 Task: For heading Use Nunito with bold and underline.  font size for heading20,  'Change the font style of data to'Nunito and font size to 12,  Change the alignment of both headline & data to Align right In the sheet   Victory Sales templetes   book
Action: Mouse moved to (45, 122)
Screenshot: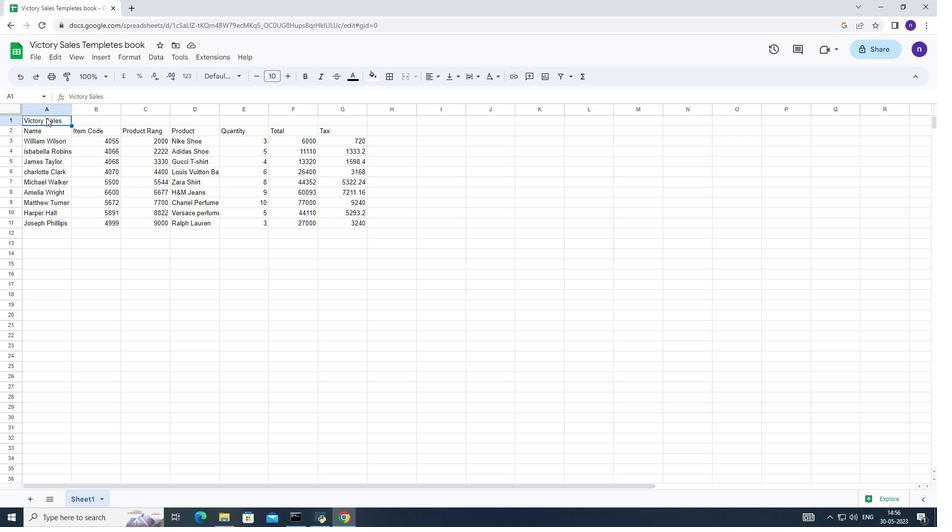 
Action: Mouse pressed left at (44, 122)
Screenshot: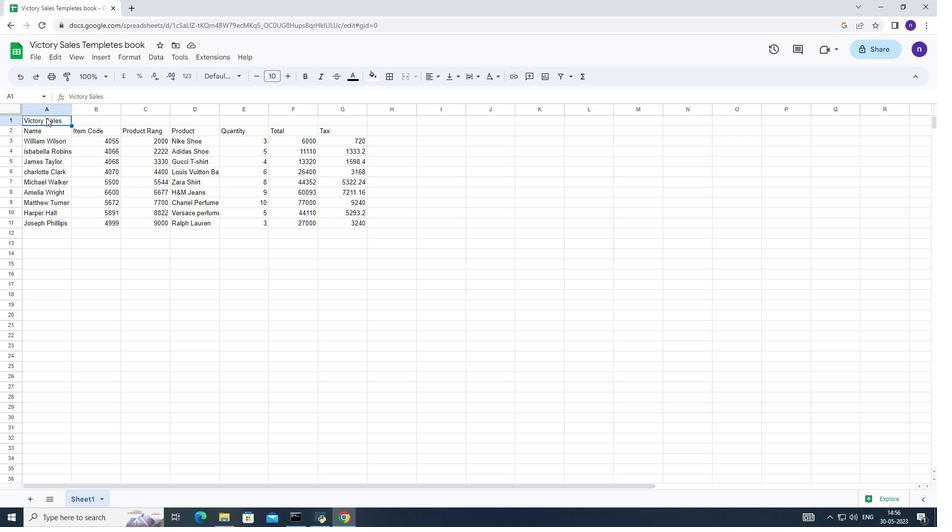 
Action: Mouse moved to (240, 73)
Screenshot: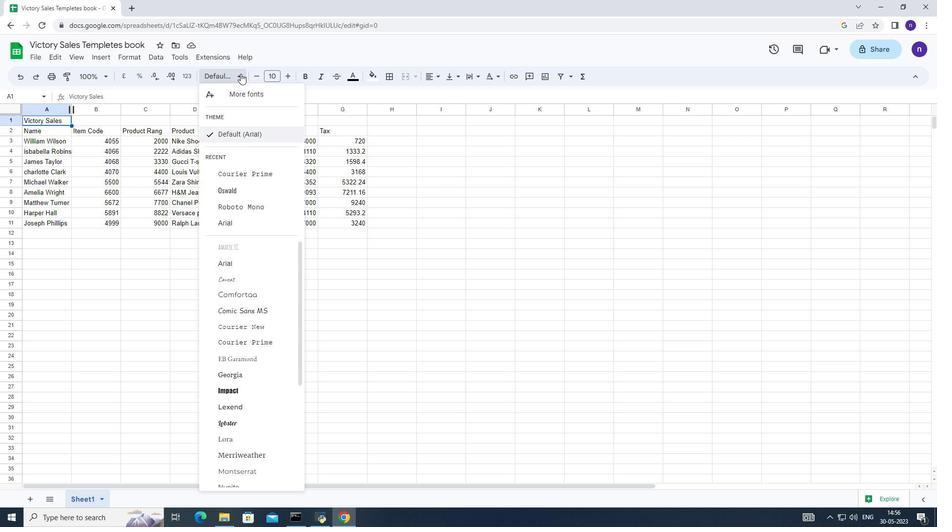 
Action: Mouse pressed left at (240, 73)
Screenshot: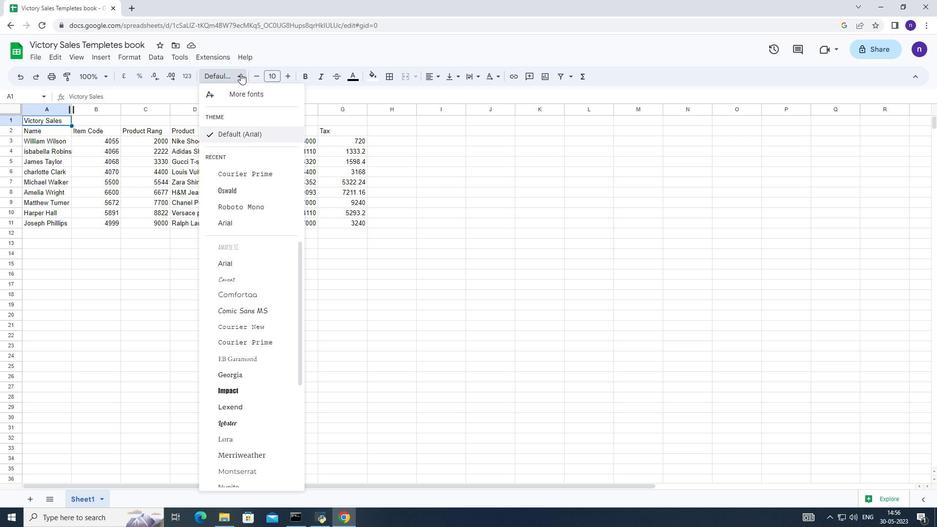 
Action: Mouse moved to (254, 95)
Screenshot: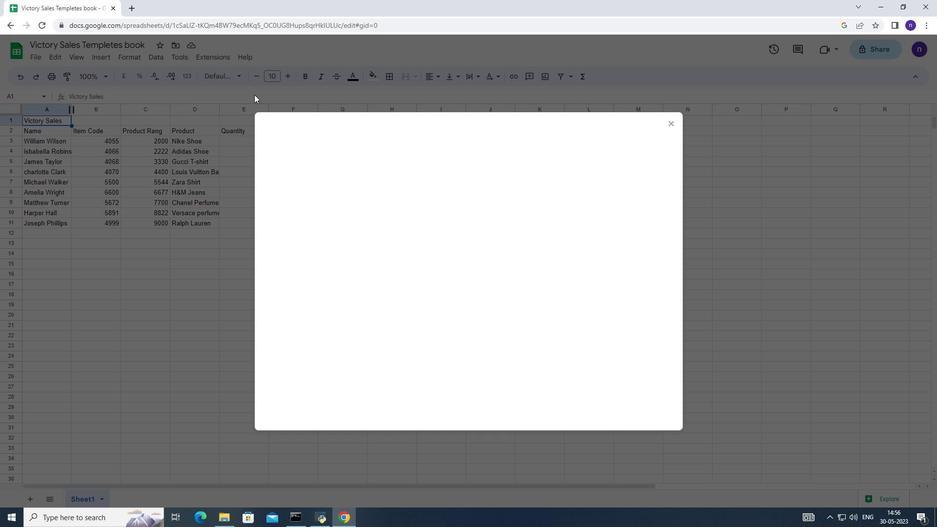 
Action: Mouse pressed left at (254, 95)
Screenshot: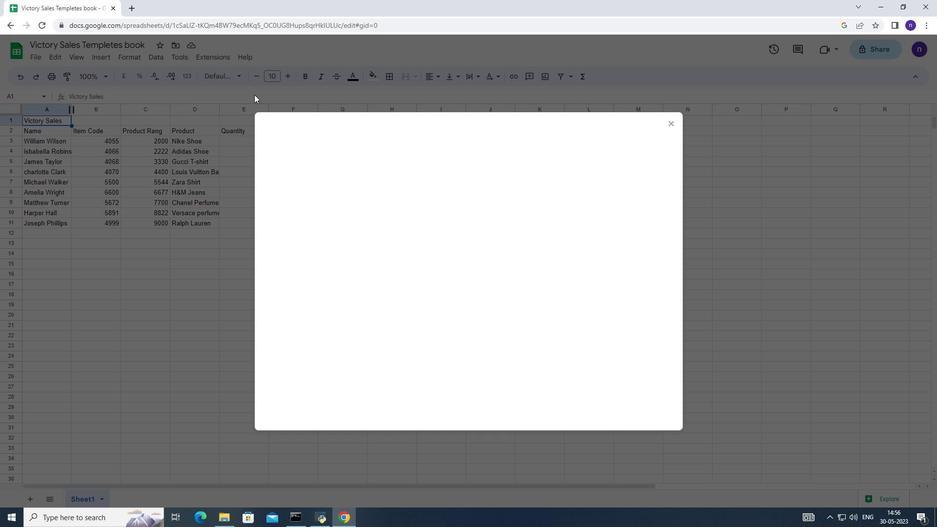 
Action: Mouse moved to (330, 158)
Screenshot: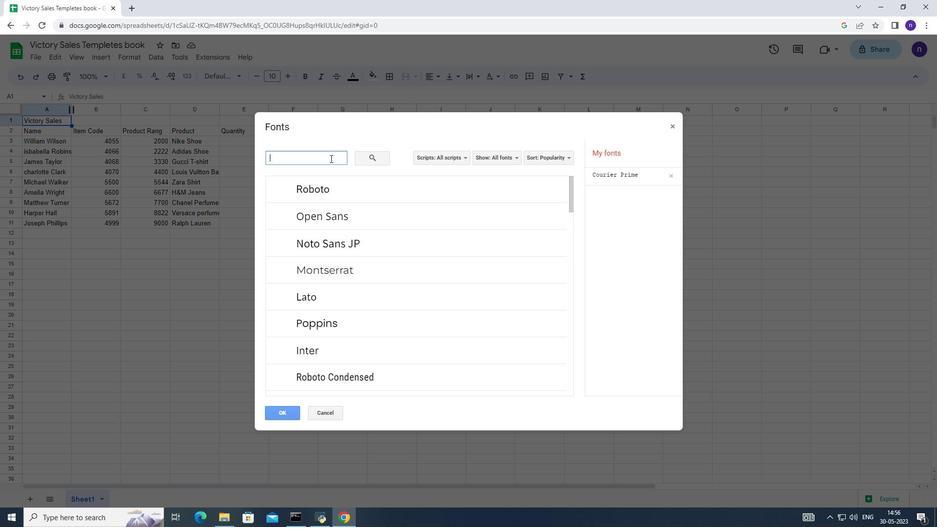 
Action: Mouse pressed left at (330, 158)
Screenshot: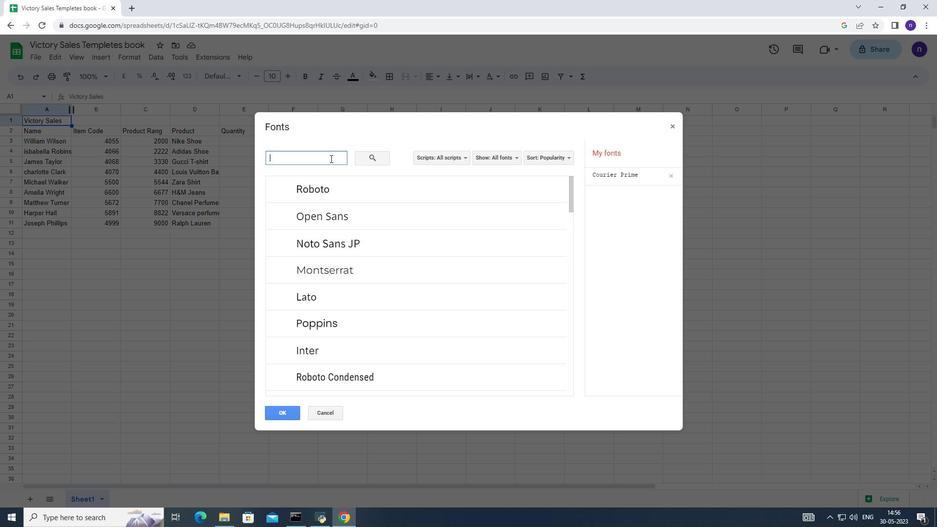 
Action: Key pressed nunito
Screenshot: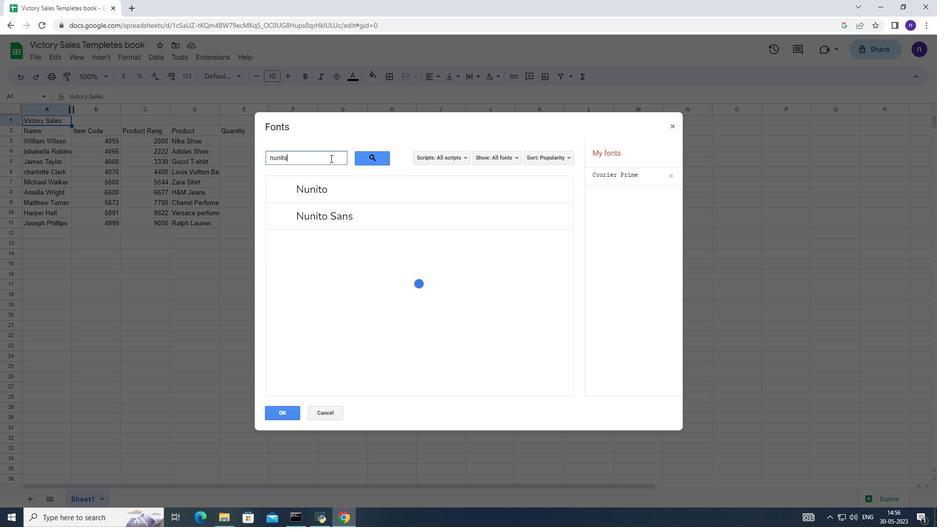 
Action: Mouse moved to (351, 216)
Screenshot: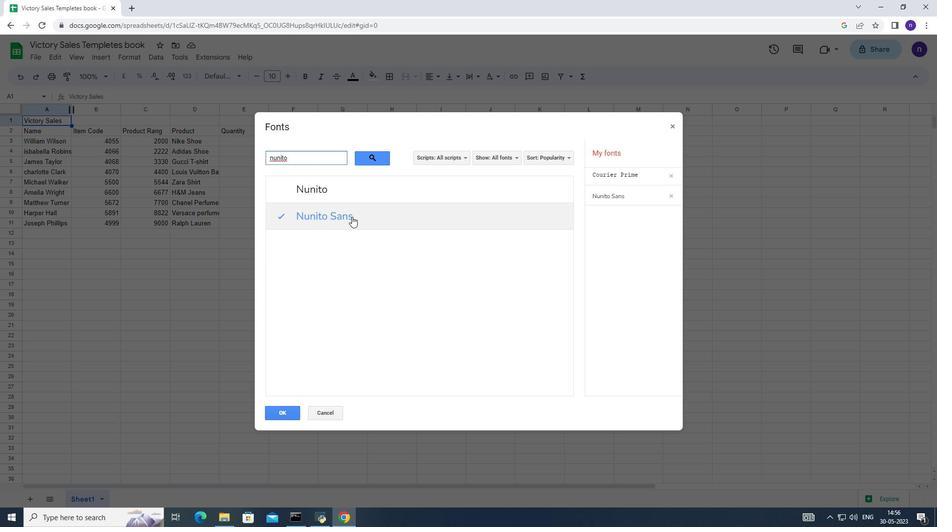 
Action: Mouse pressed left at (351, 216)
Screenshot: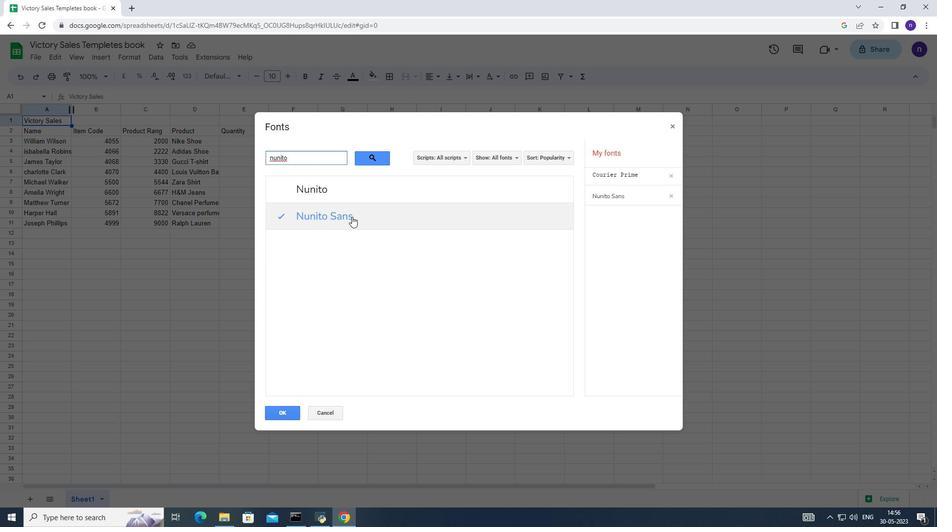 
Action: Mouse moved to (282, 412)
Screenshot: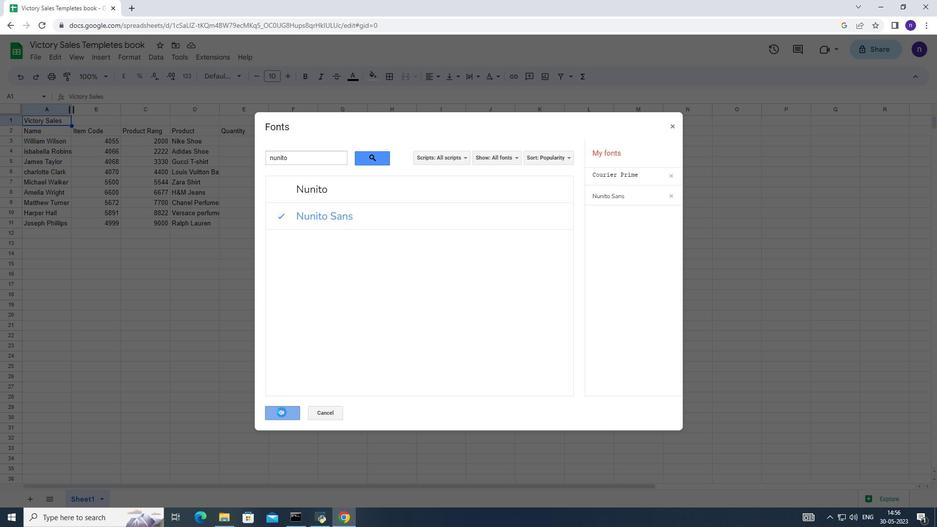 
Action: Mouse pressed left at (282, 412)
Screenshot: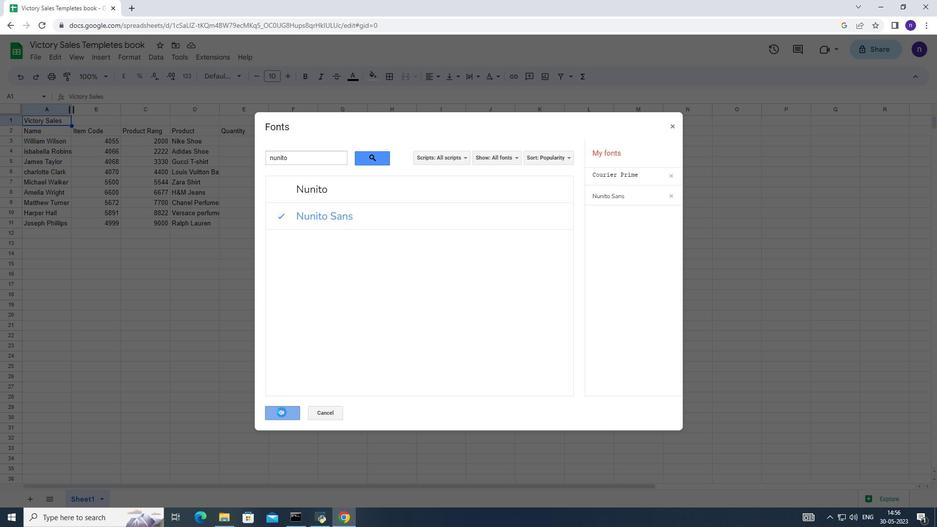 
Action: Mouse moved to (279, 427)
Screenshot: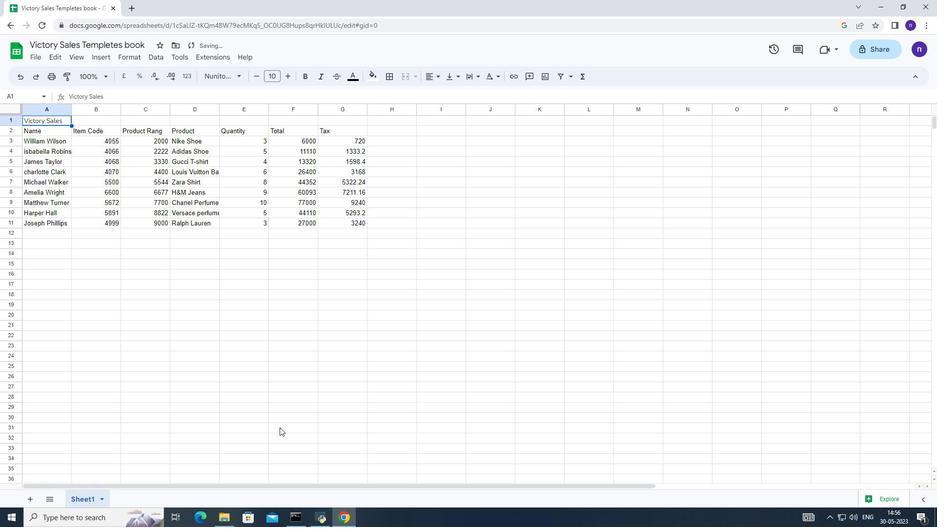 
Action: Key pressed ctrl+B<'\x15'>
Screenshot: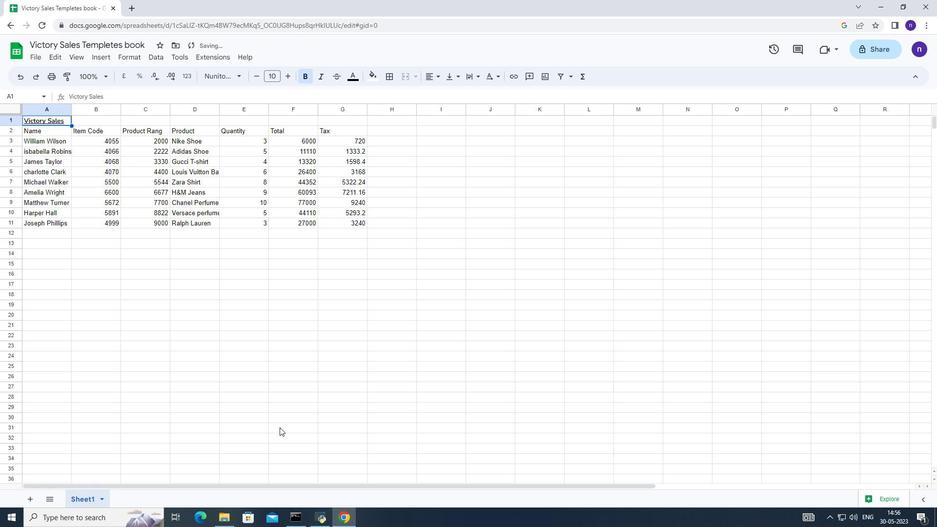 
Action: Mouse moved to (287, 71)
Screenshot: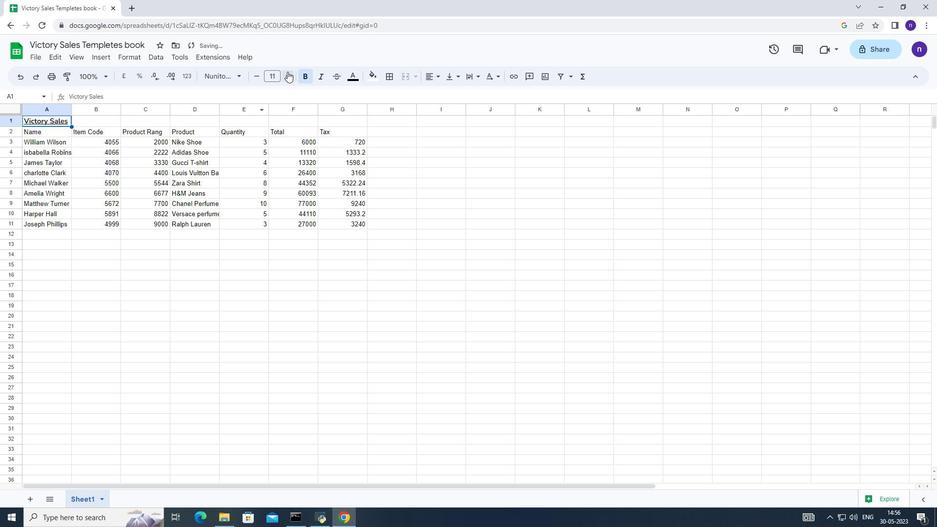 
Action: Mouse pressed left at (287, 71)
Screenshot: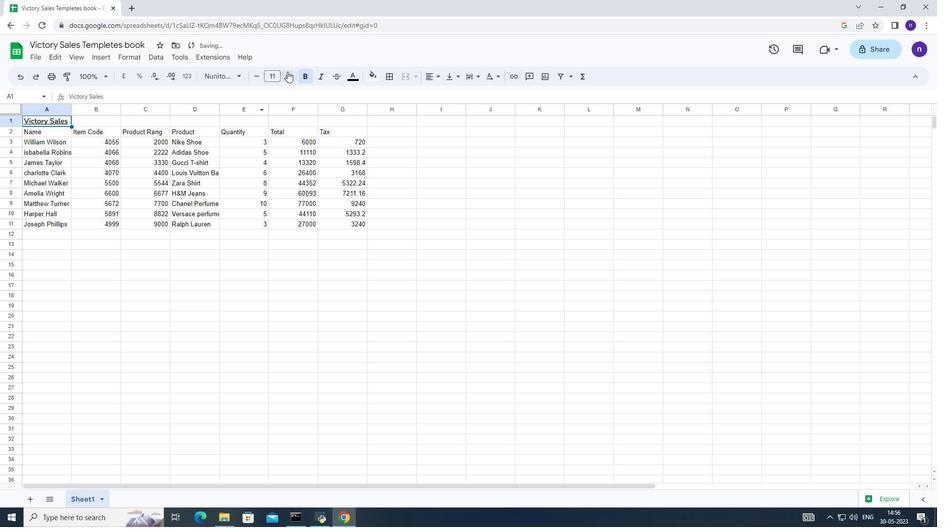 
Action: Mouse pressed left at (287, 71)
Screenshot: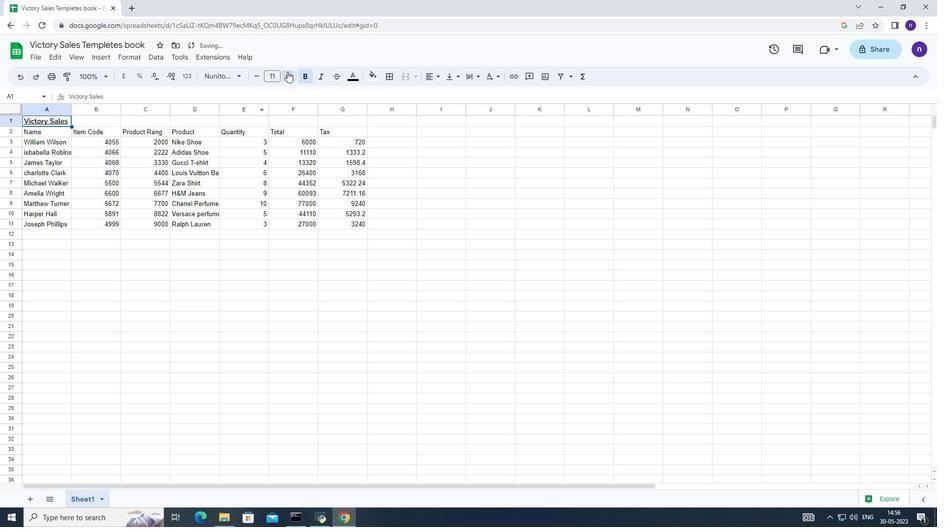 
Action: Mouse pressed left at (287, 71)
Screenshot: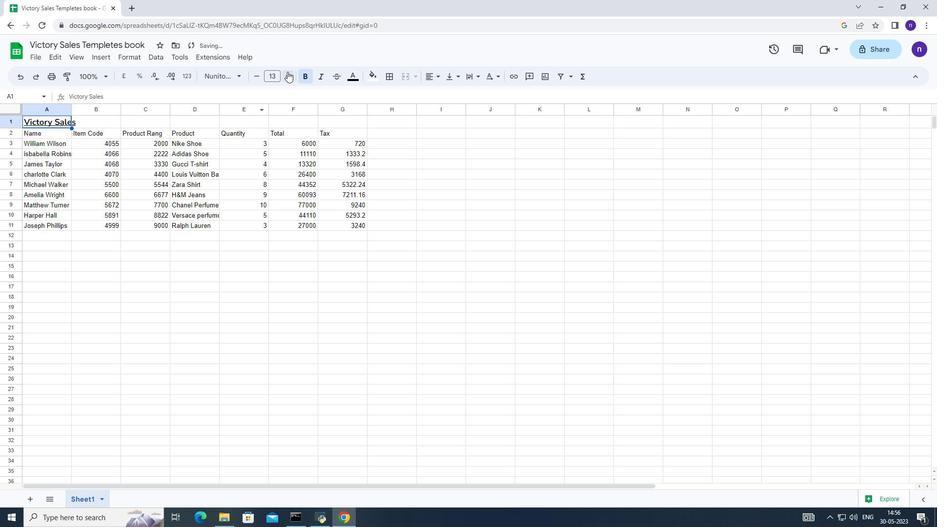 
Action: Mouse pressed left at (287, 71)
Screenshot: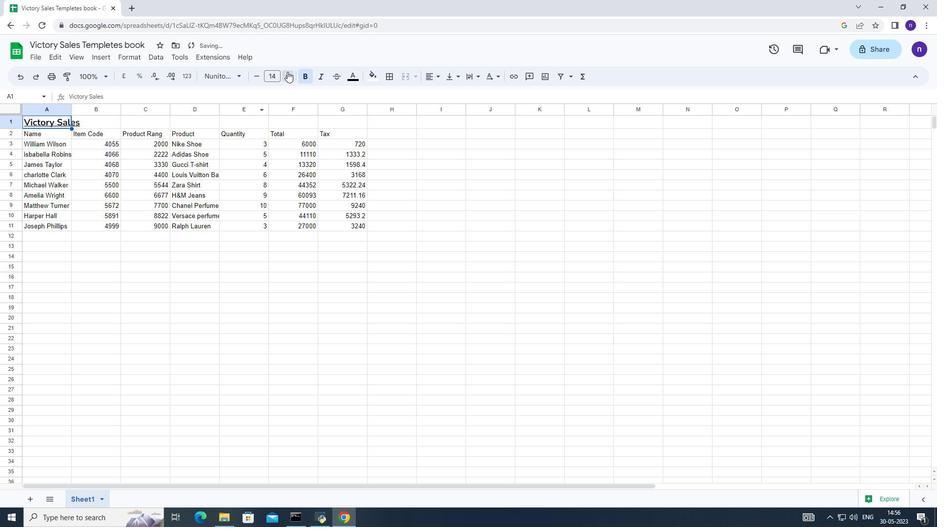 
Action: Mouse pressed left at (287, 71)
Screenshot: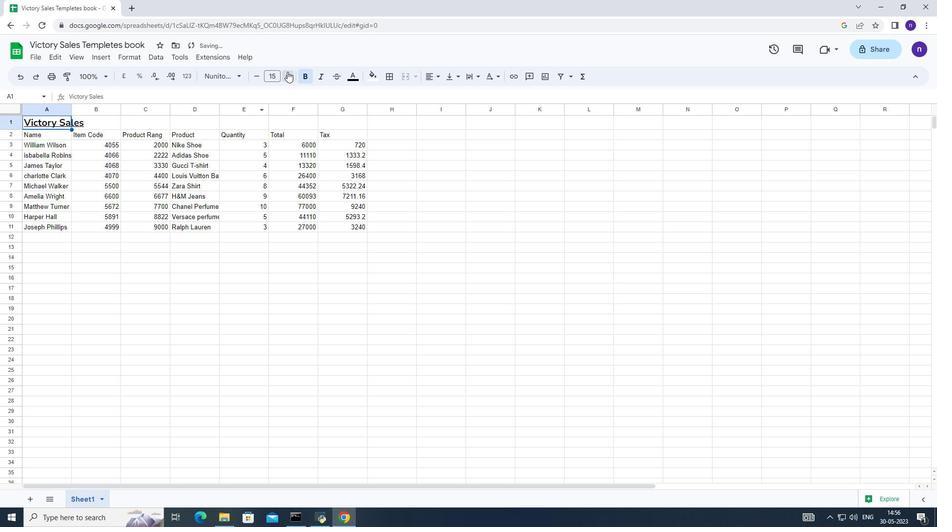 
Action: Mouse pressed left at (287, 71)
Screenshot: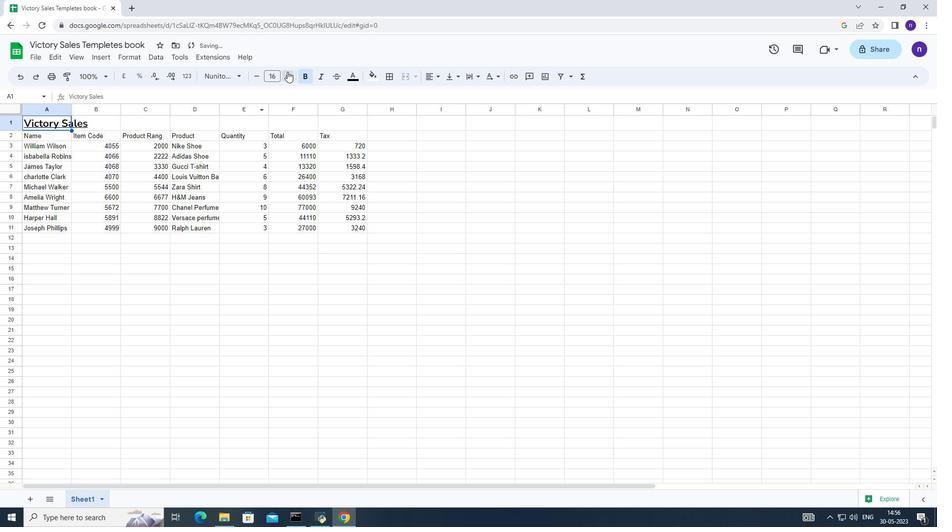 
Action: Mouse pressed left at (287, 71)
Screenshot: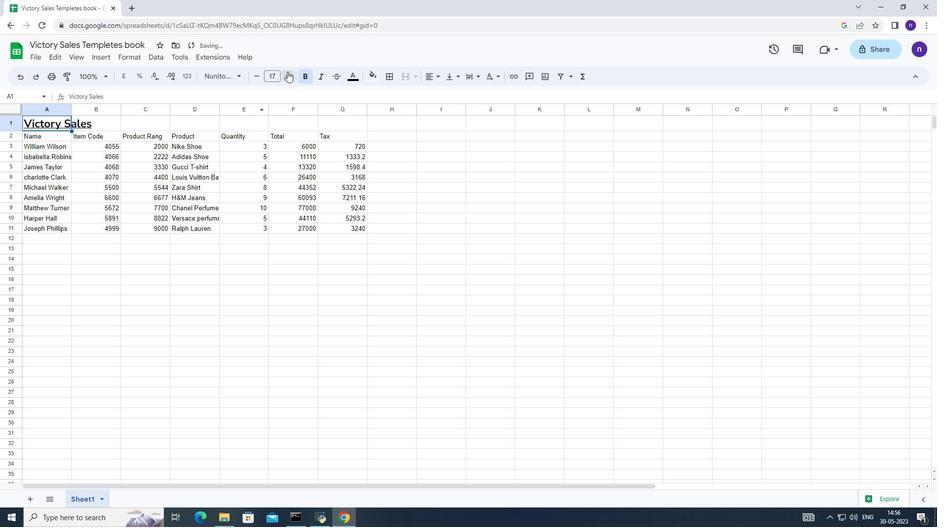 
Action: Mouse pressed left at (287, 71)
Screenshot: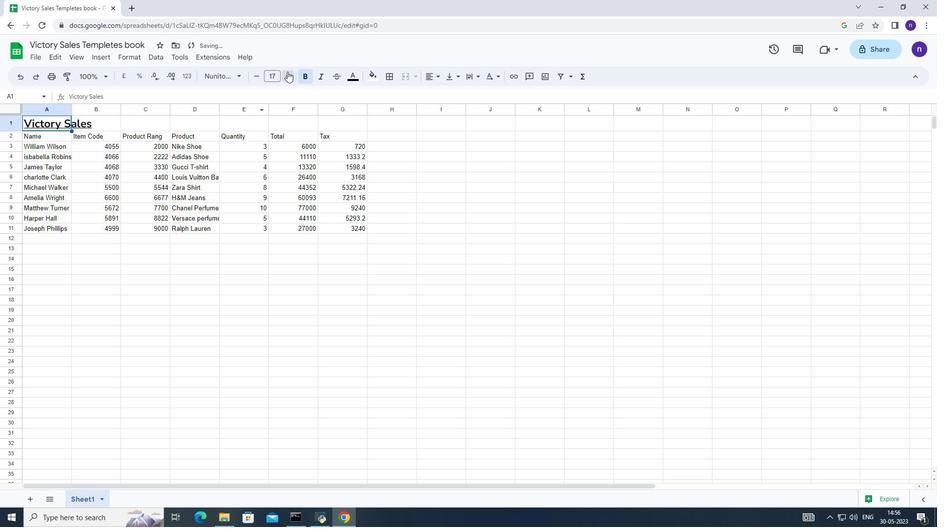 
Action: Mouse pressed left at (287, 71)
Screenshot: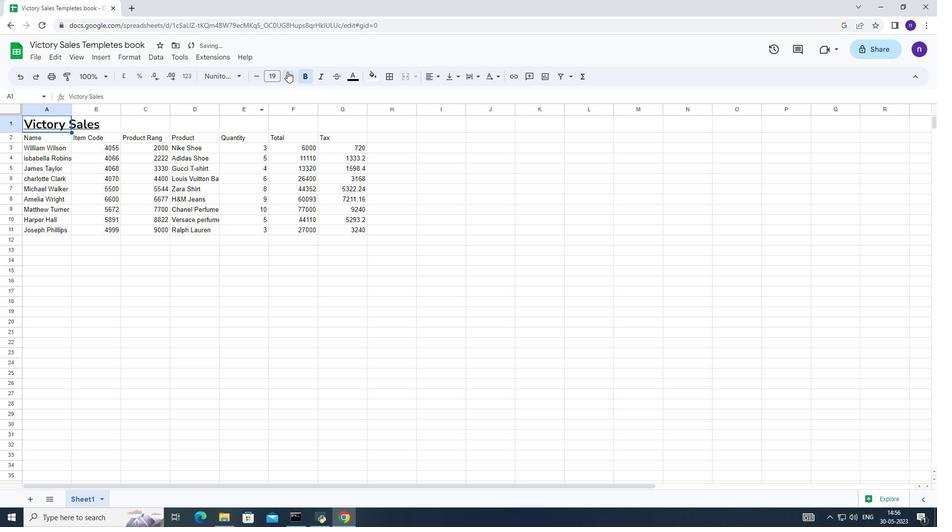 
Action: Mouse pressed left at (287, 71)
Screenshot: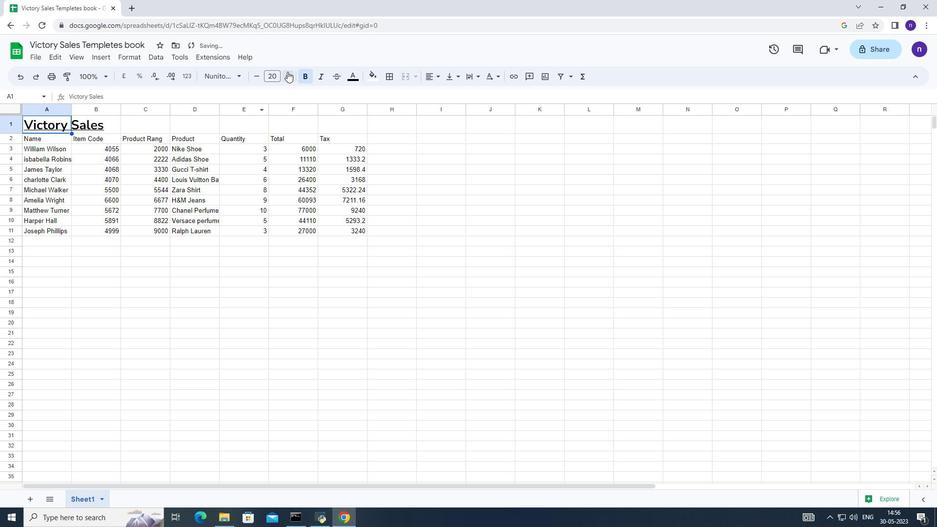 
Action: Mouse moved to (83, 164)
Screenshot: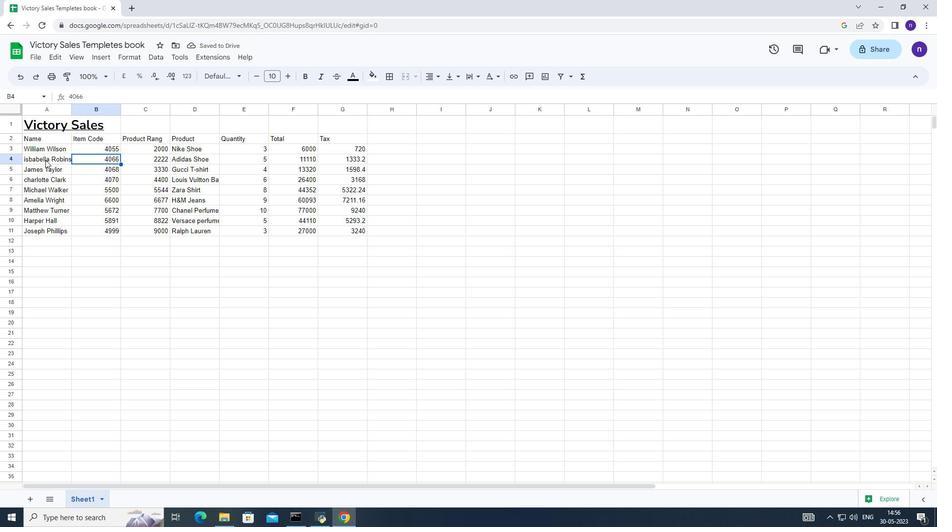 
Action: Mouse pressed left at (83, 164)
Screenshot: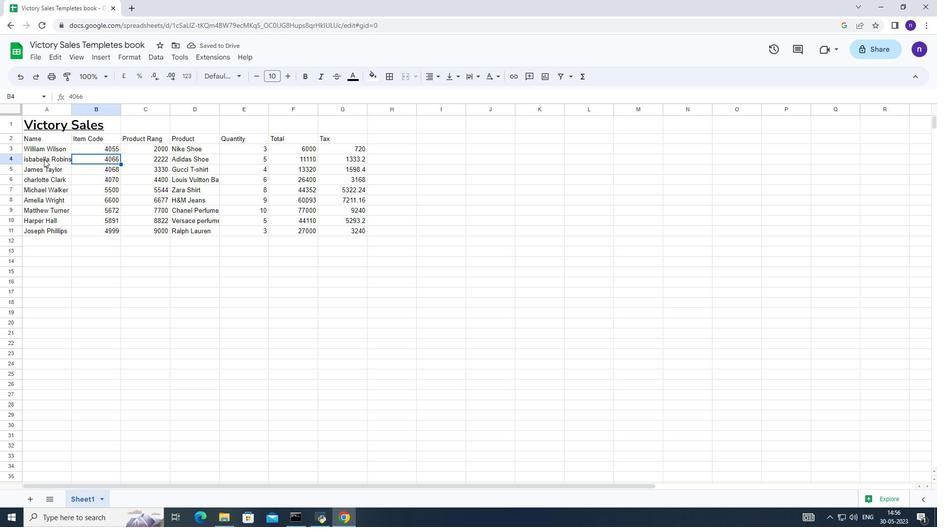 
Action: Mouse moved to (39, 146)
Screenshot: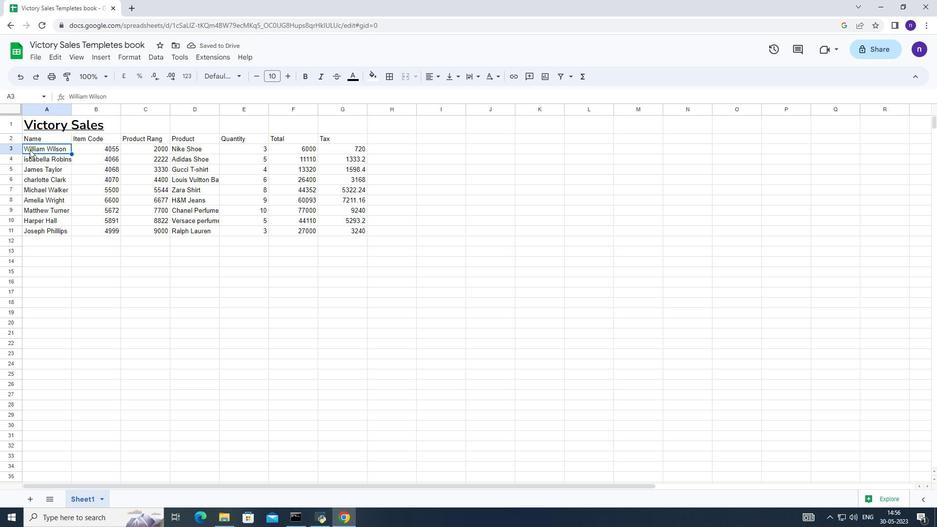 
Action: Mouse pressed left at (39, 146)
Screenshot: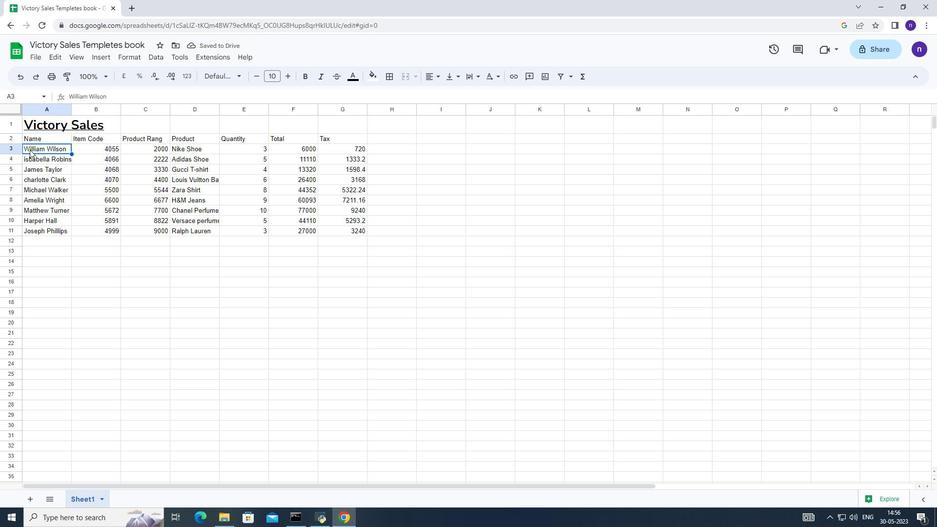 
Action: Mouse moved to (38, 144)
Screenshot: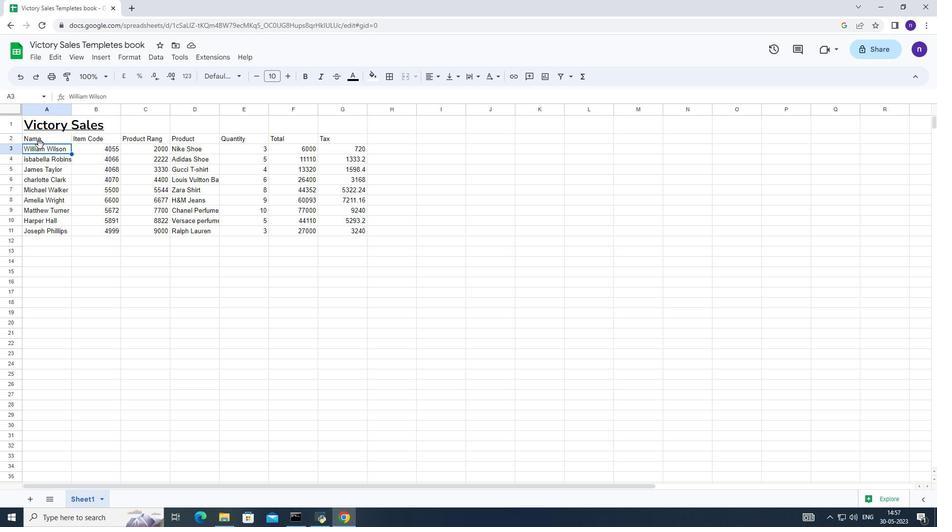 
Action: Mouse pressed left at (38, 144)
Screenshot: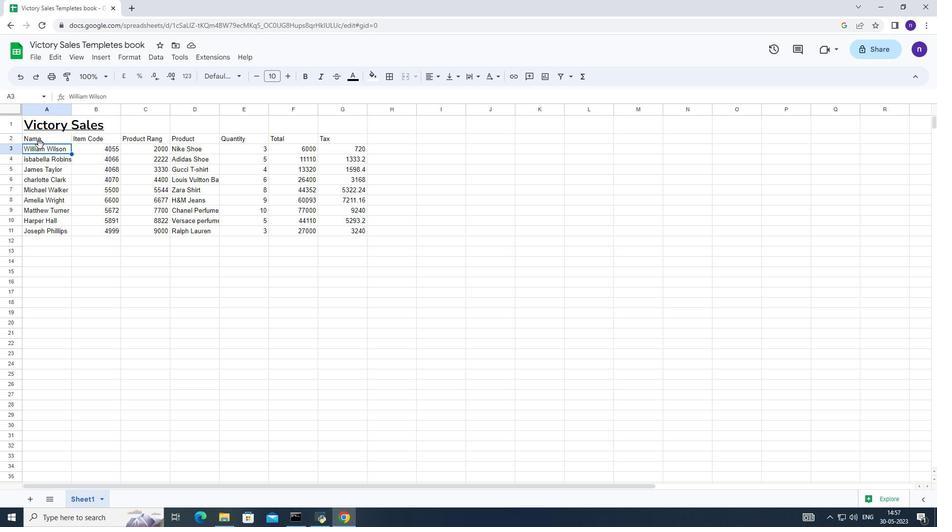
Action: Mouse moved to (43, 149)
Screenshot: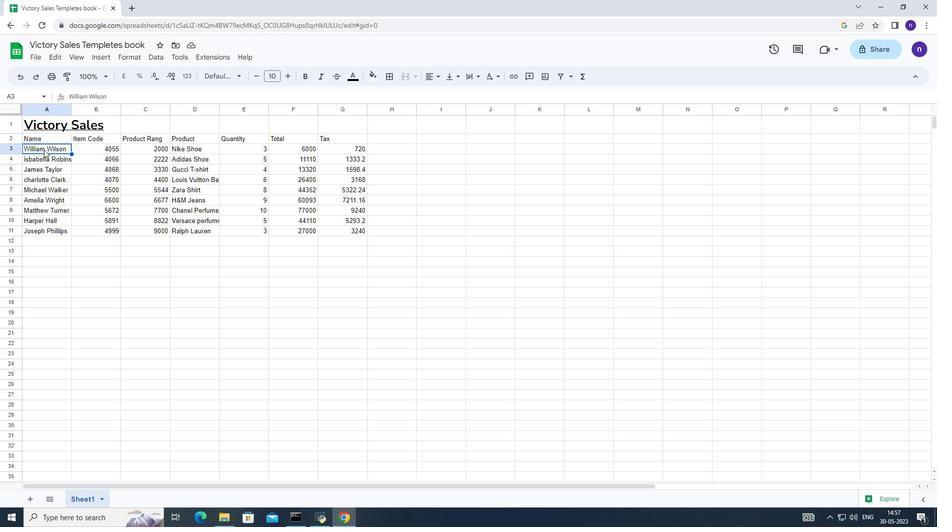 
Action: Mouse pressed left at (43, 149)
Screenshot: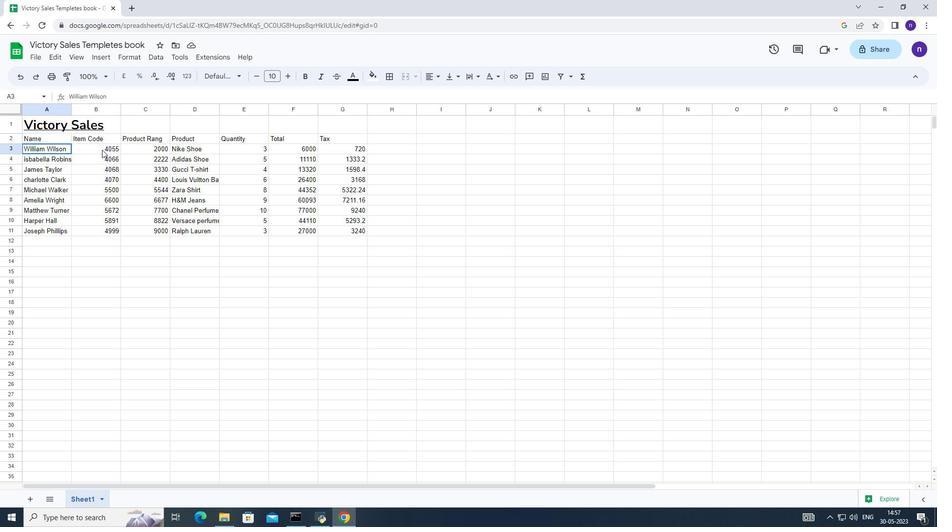 
Action: Mouse moved to (220, 112)
Screenshot: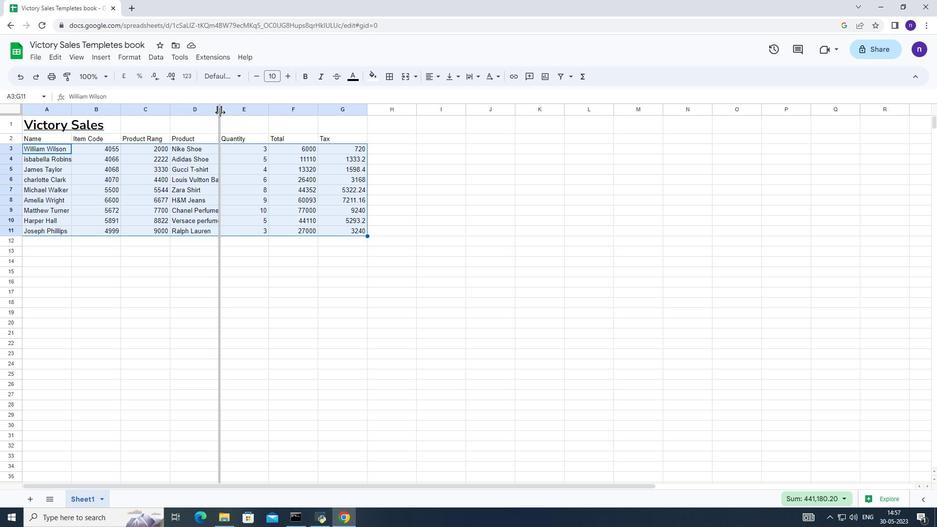 
Action: Mouse pressed left at (220, 112)
Screenshot: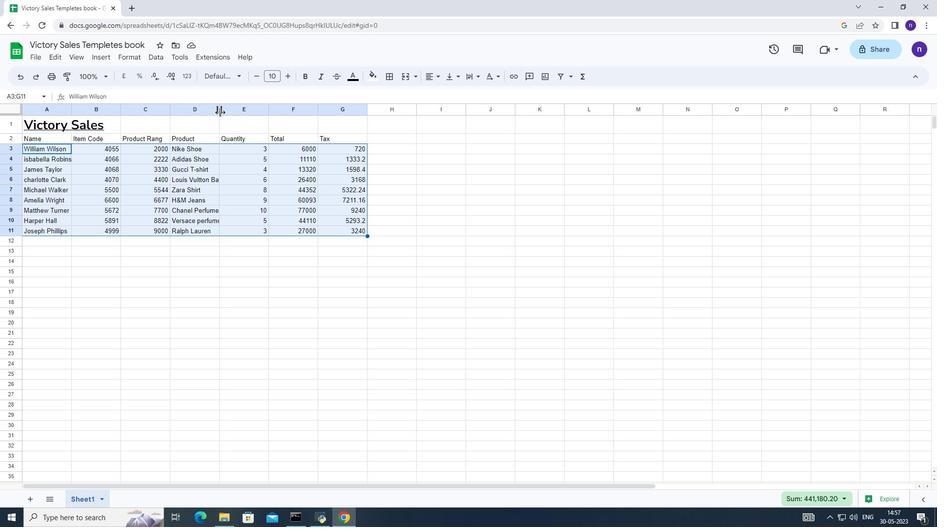 
Action: Mouse pressed left at (220, 112)
Screenshot: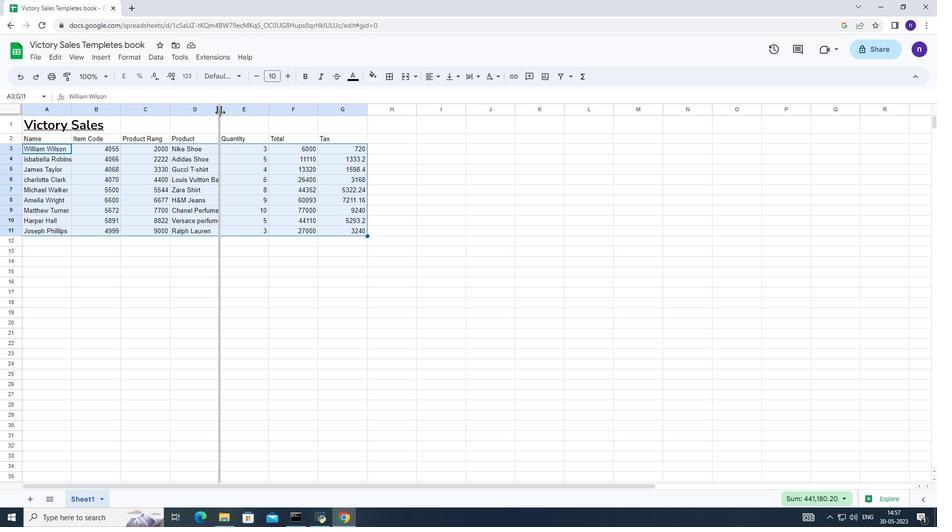 
Action: Mouse moved to (220, 112)
Screenshot: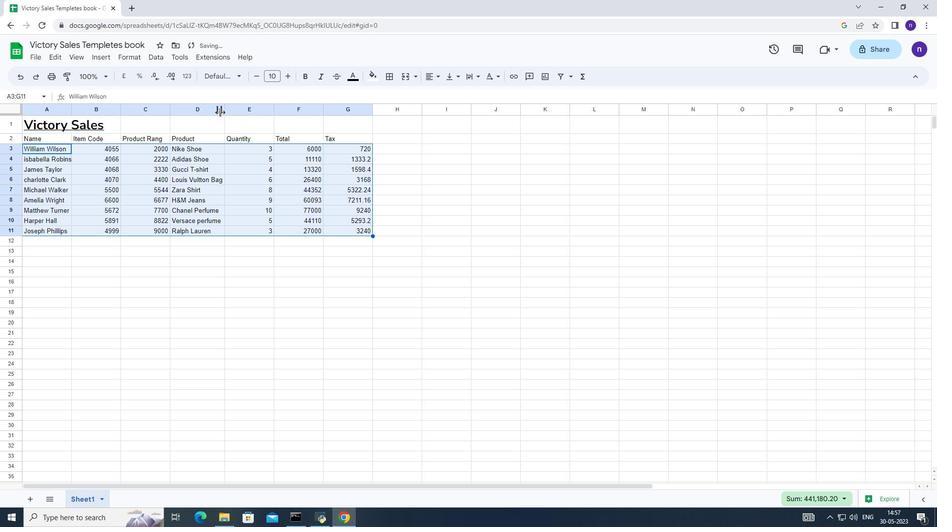 
Action: Mouse pressed left at (220, 112)
Screenshot: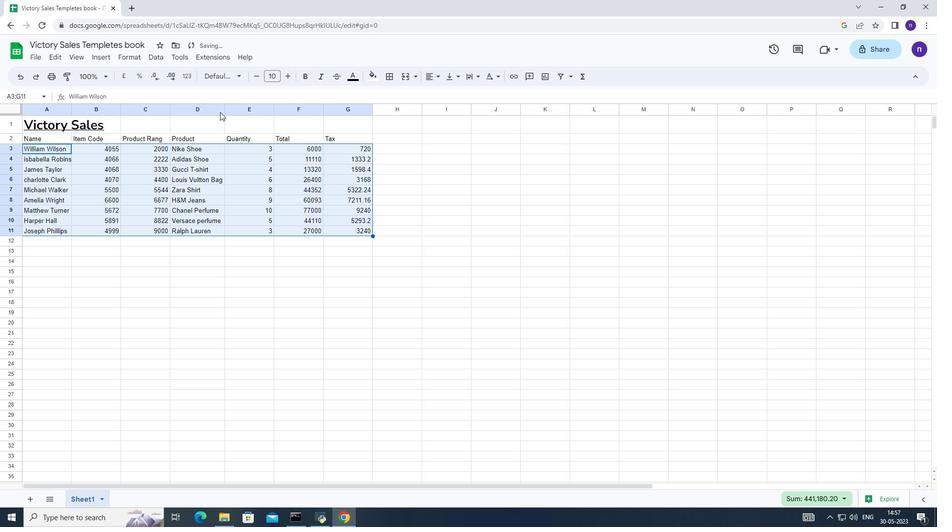 
Action: Mouse moved to (72, 108)
Screenshot: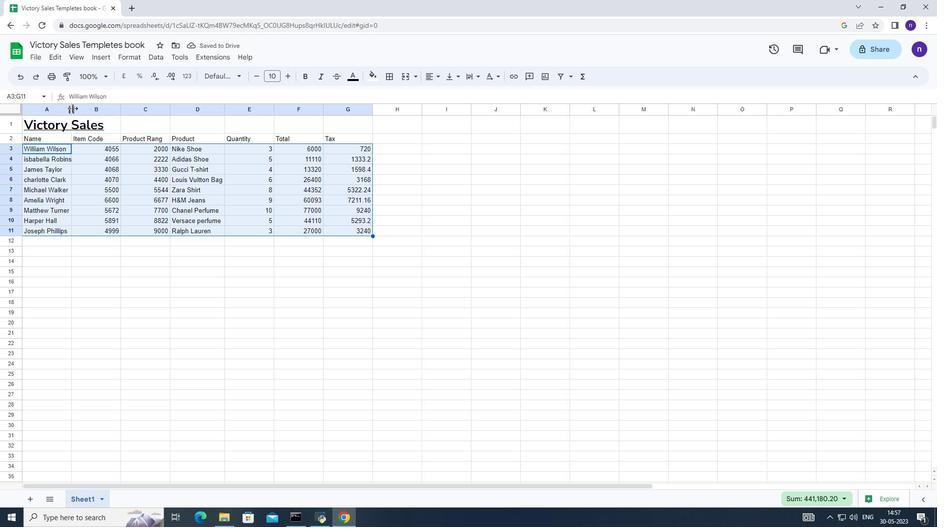 
Action: Mouse pressed left at (72, 108)
Screenshot: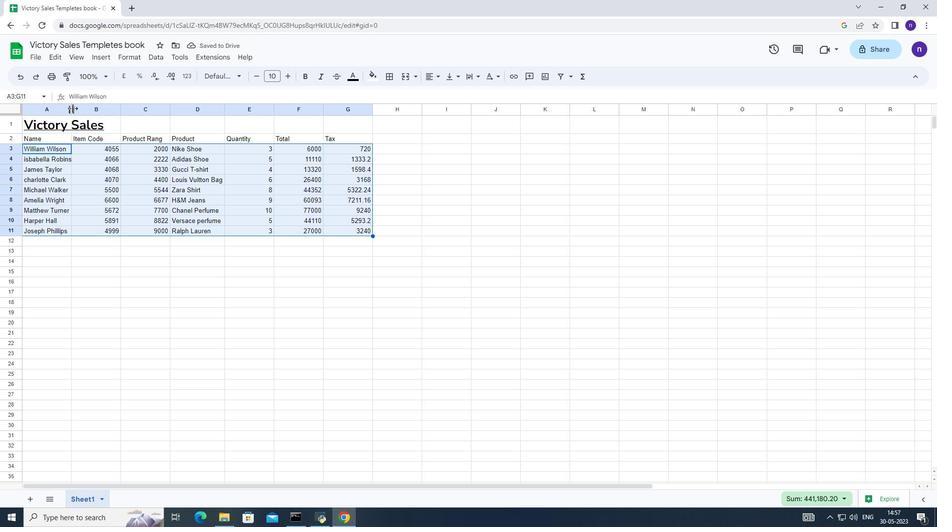 
Action: Mouse pressed left at (72, 108)
Screenshot: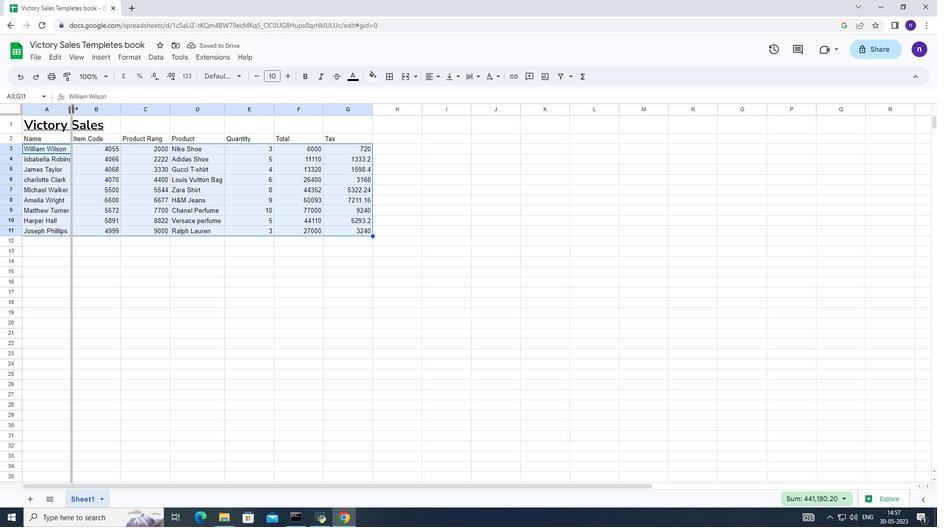 
Action: Mouse moved to (240, 73)
Screenshot: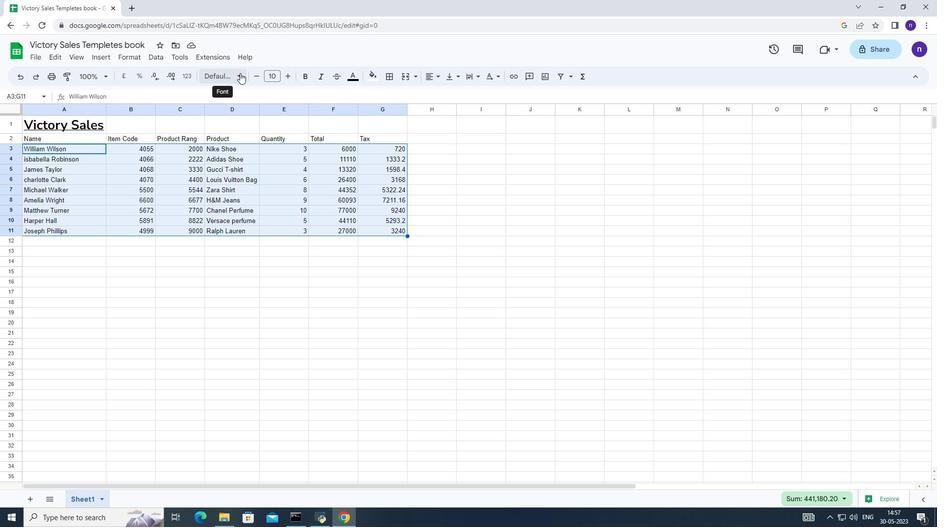 
Action: Mouse pressed left at (240, 73)
Screenshot: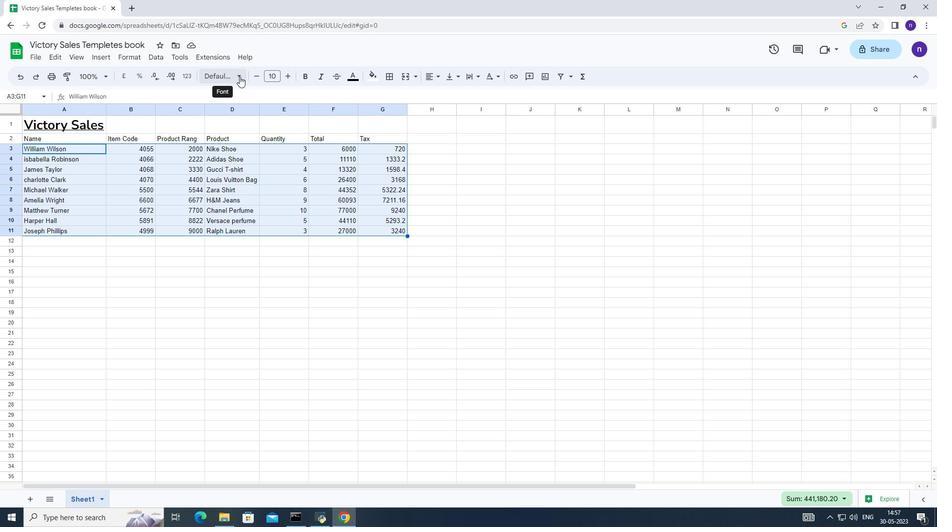 
Action: Mouse moved to (237, 95)
Screenshot: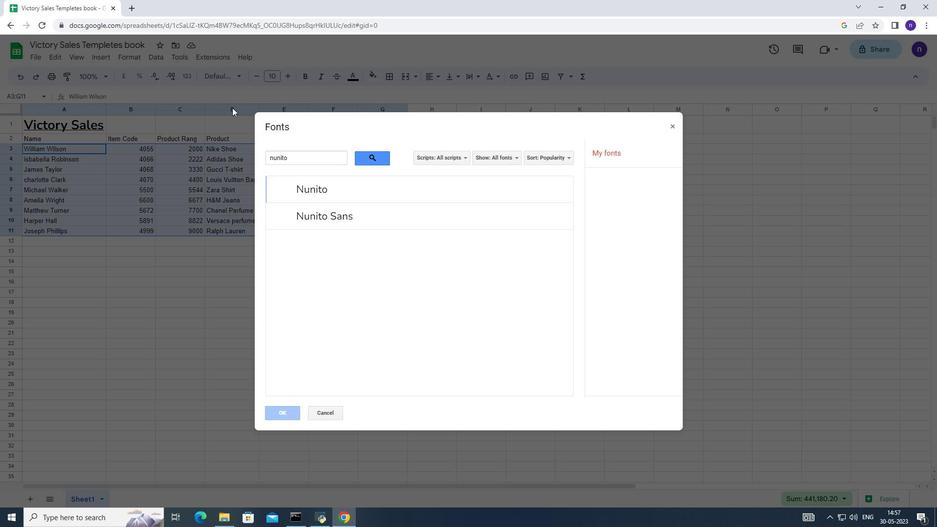 
Action: Mouse pressed left at (237, 95)
Screenshot: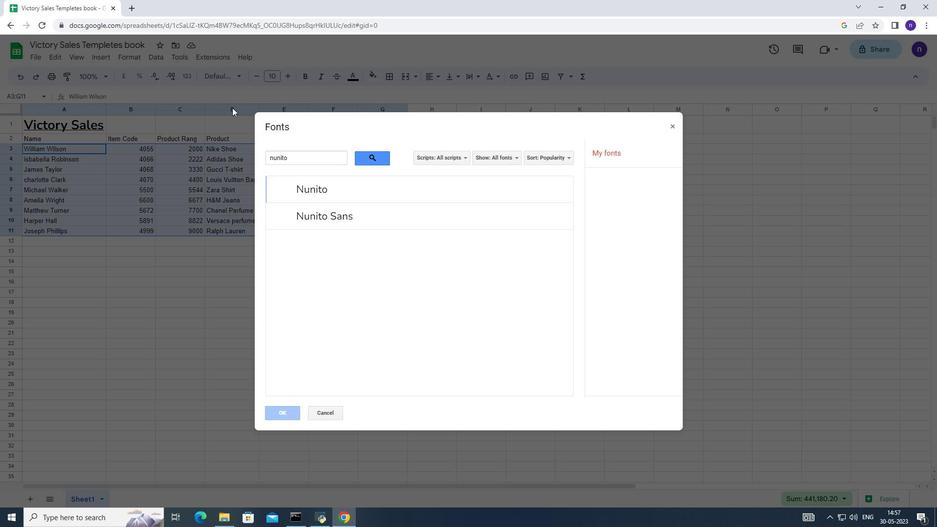 
Action: Mouse moved to (304, 161)
Screenshot: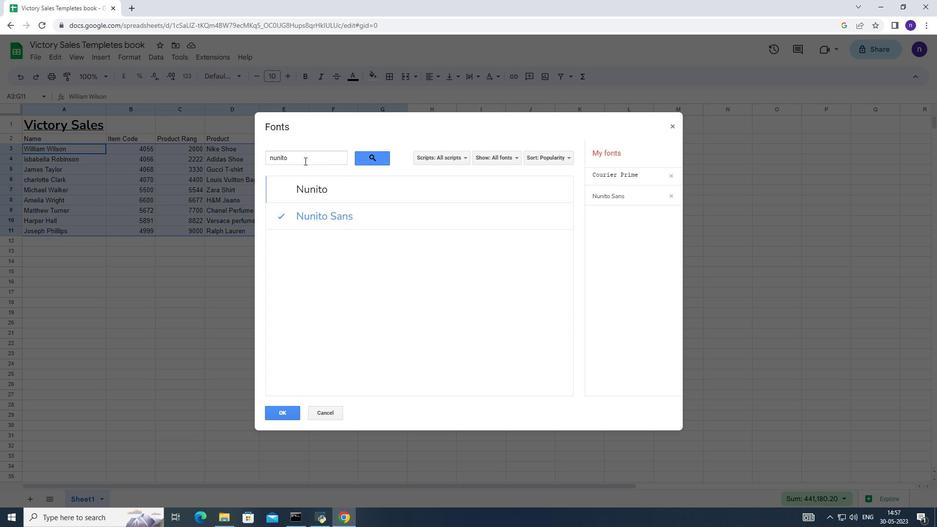 
Action: Mouse pressed left at (304, 161)
Screenshot: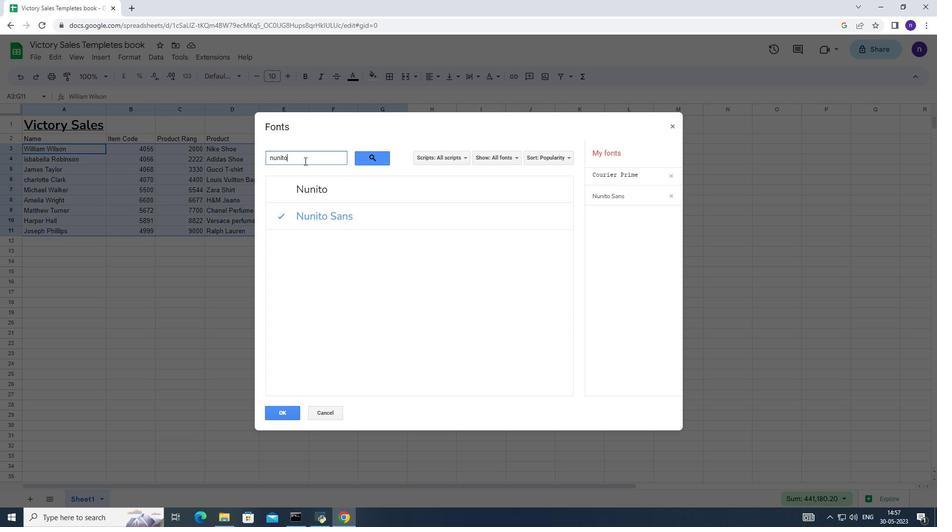 
Action: Key pressed <Key.enter>
Screenshot: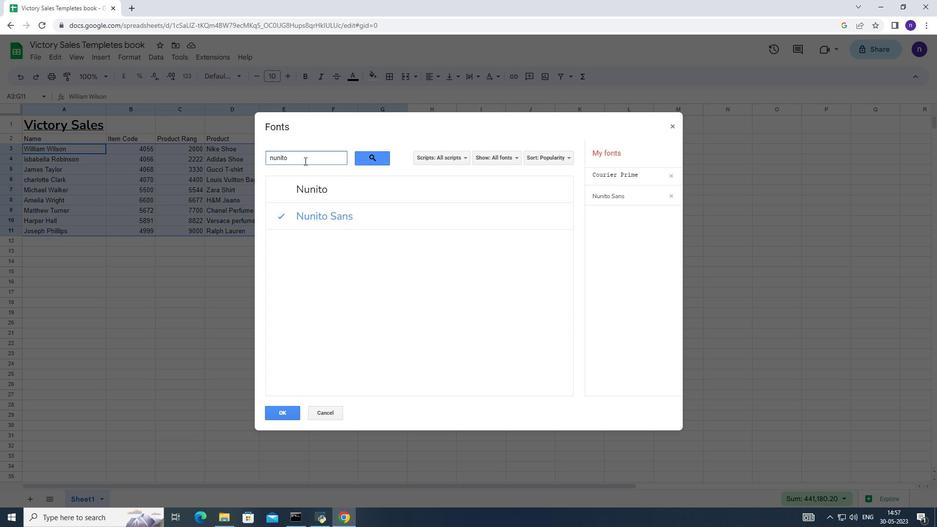
Action: Mouse moved to (281, 412)
Screenshot: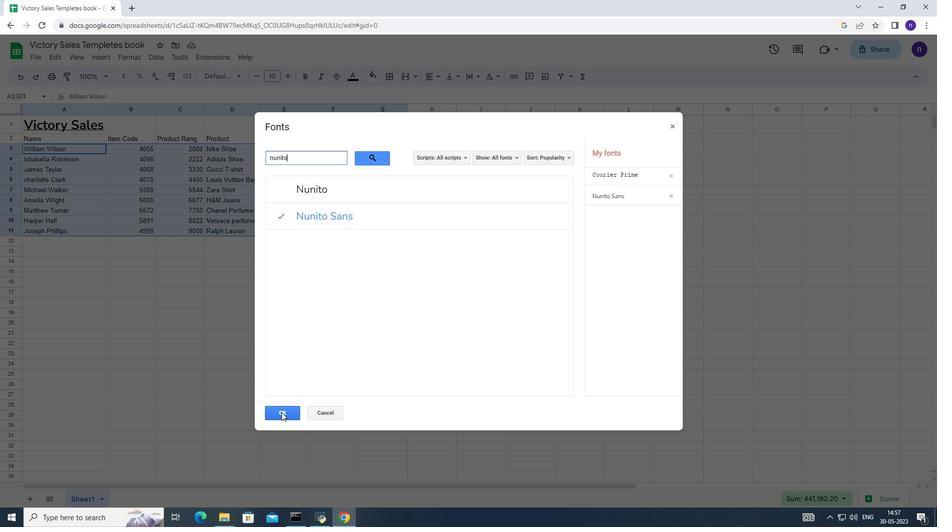 
Action: Mouse pressed left at (281, 412)
Screenshot: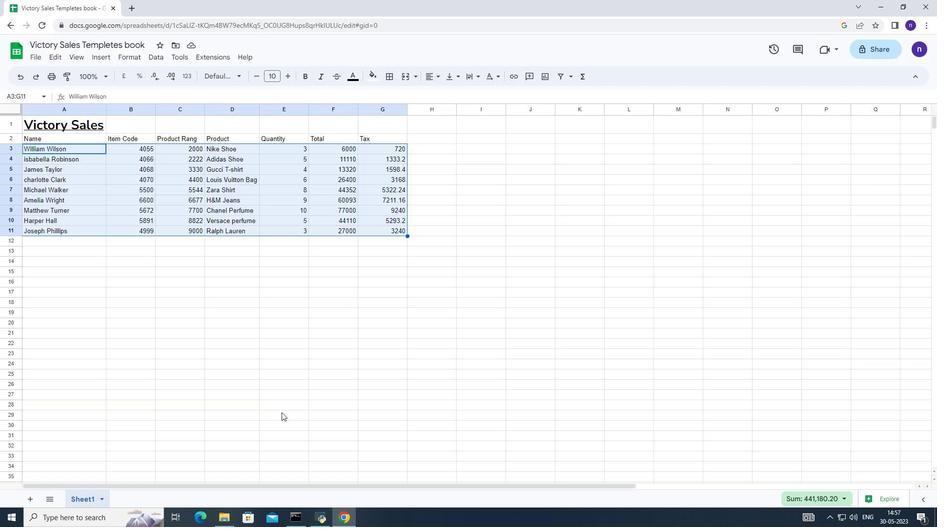 
Action: Mouse moved to (287, 75)
Screenshot: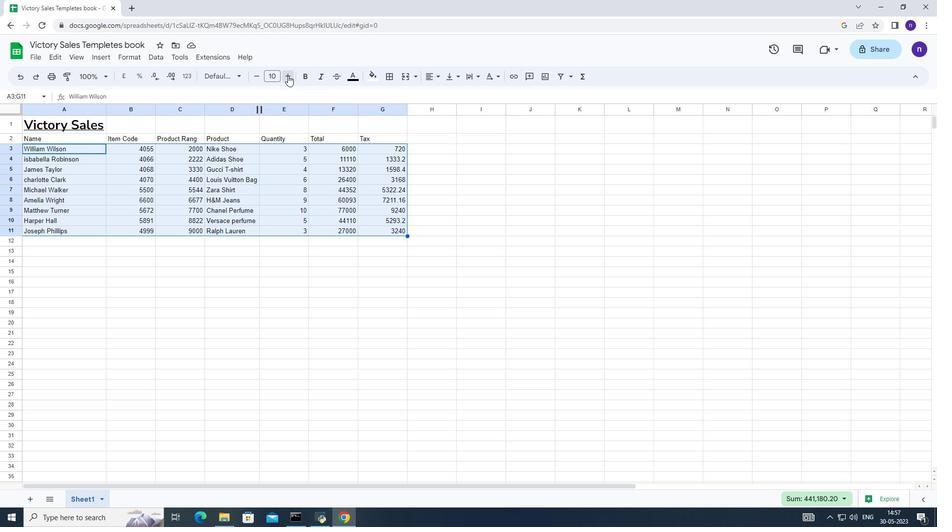 
Action: Mouse pressed left at (287, 75)
Screenshot: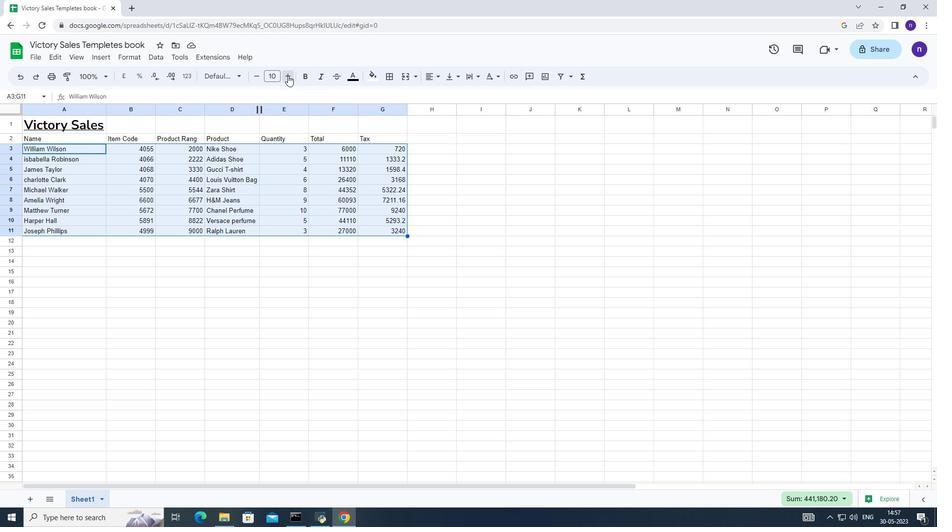 
Action: Mouse moved to (288, 75)
Screenshot: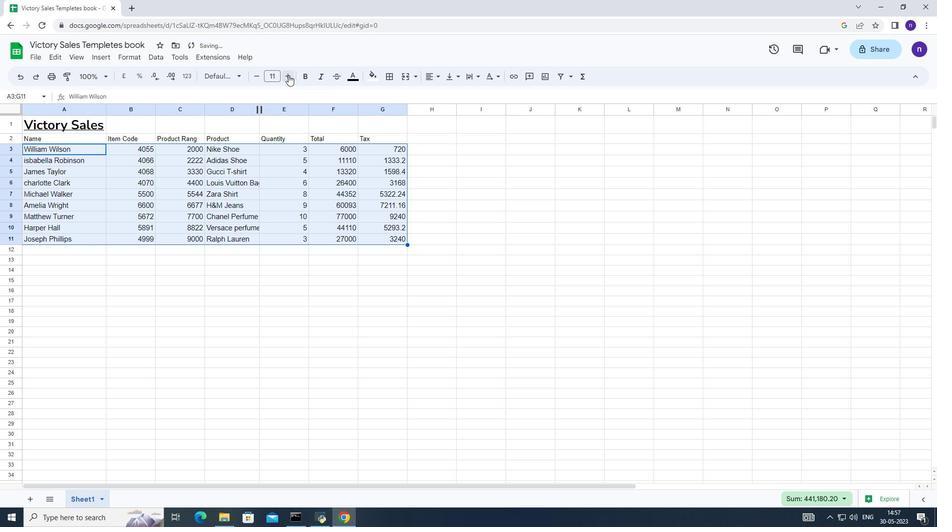 
Action: Mouse pressed left at (288, 75)
Screenshot: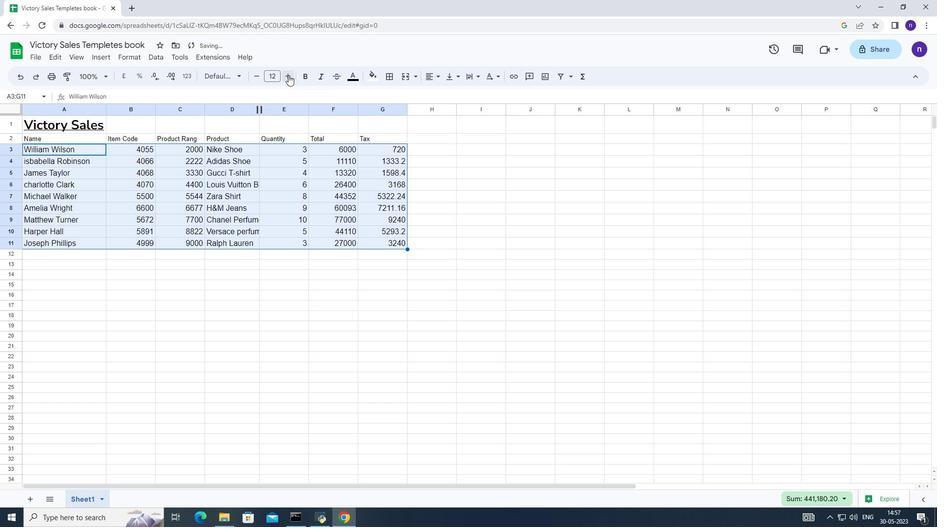 
Action: Mouse moved to (260, 105)
Screenshot: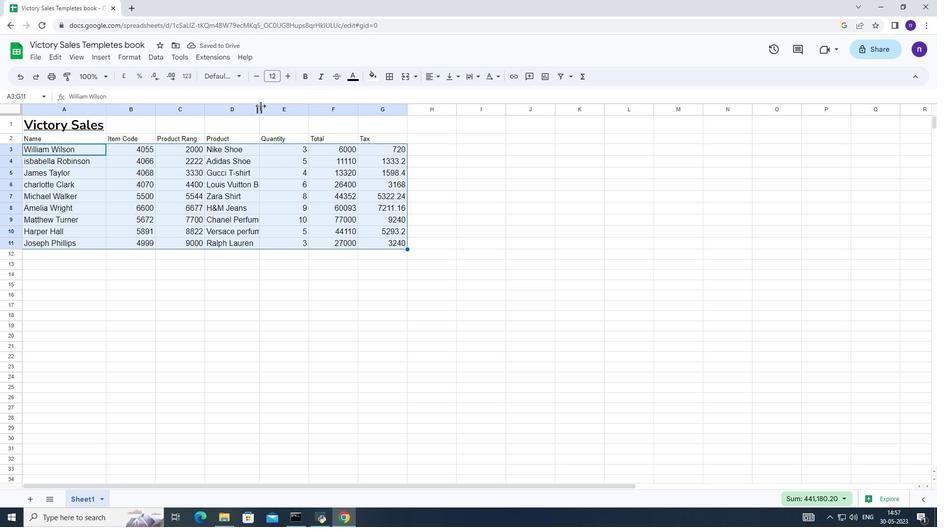
Action: Mouse pressed left at (260, 105)
Screenshot: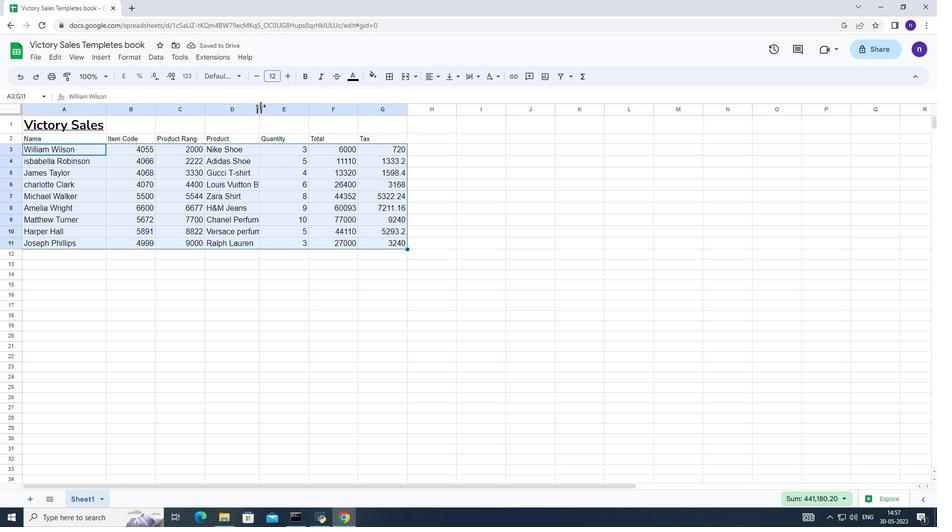 
Action: Mouse pressed left at (260, 105)
Screenshot: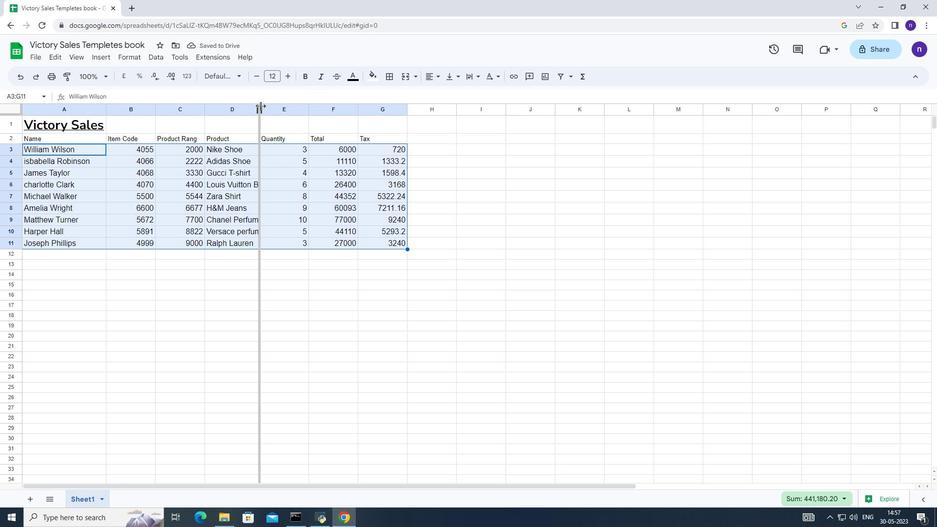 
Action: Mouse moved to (108, 310)
Screenshot: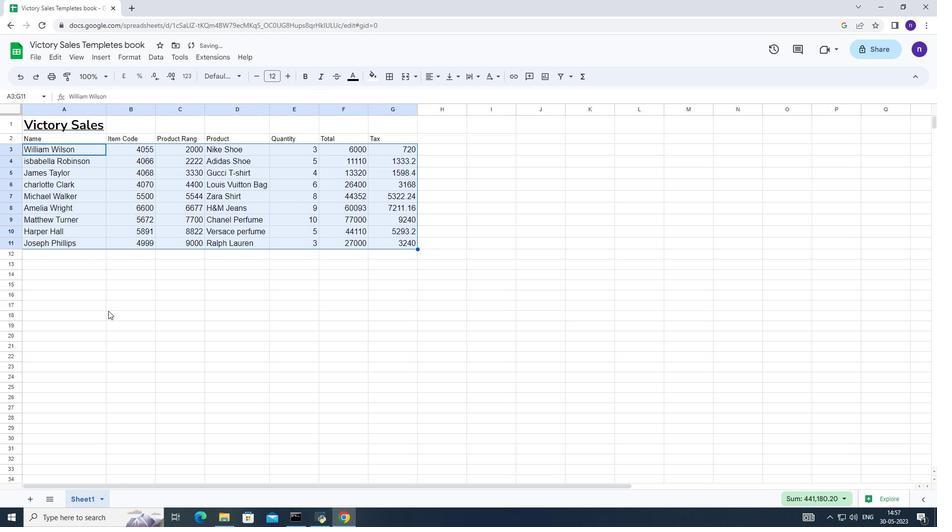 
Action: Mouse pressed left at (108, 310)
Screenshot: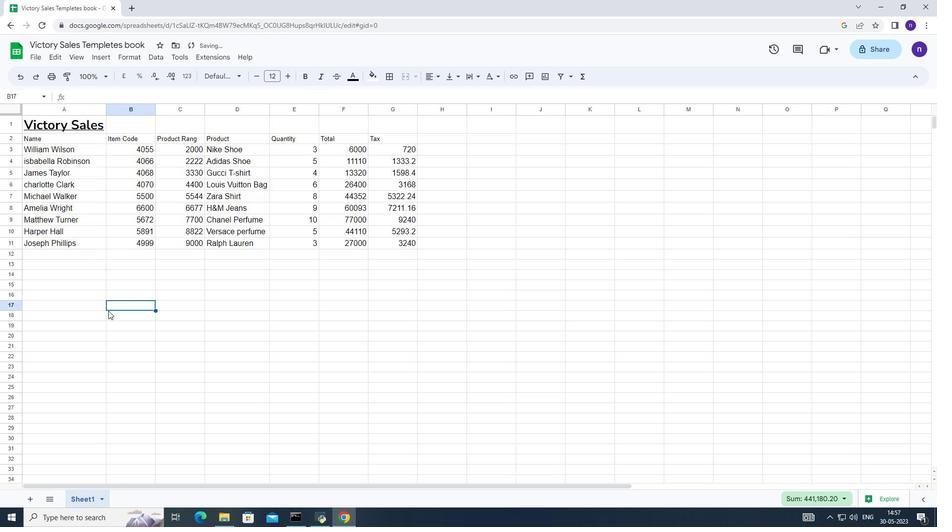 
Action: Mouse moved to (54, 140)
Screenshot: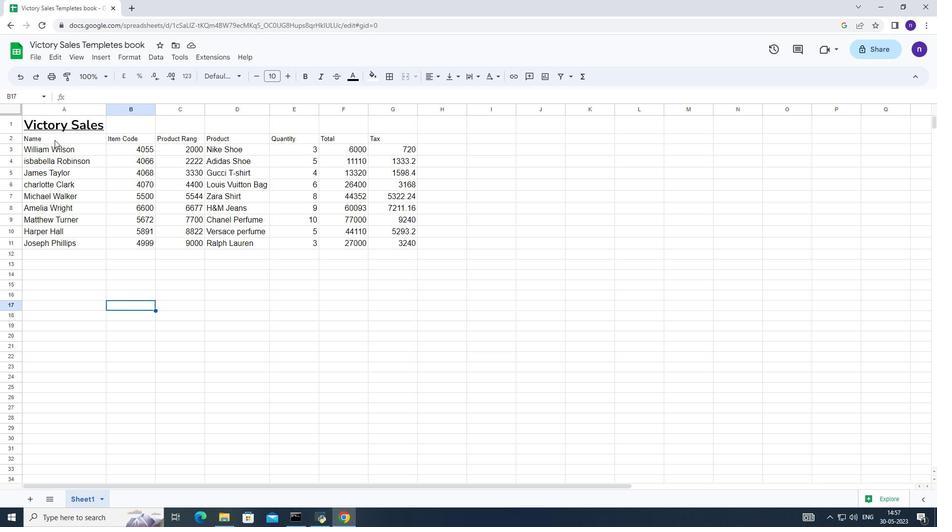 
Action: Mouse pressed left at (54, 140)
Screenshot: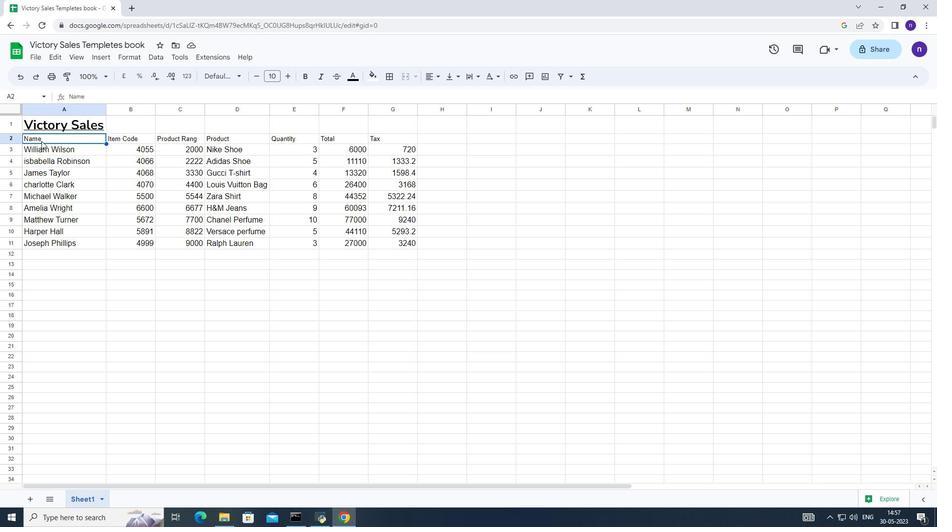 
Action: Mouse moved to (50, 137)
Screenshot: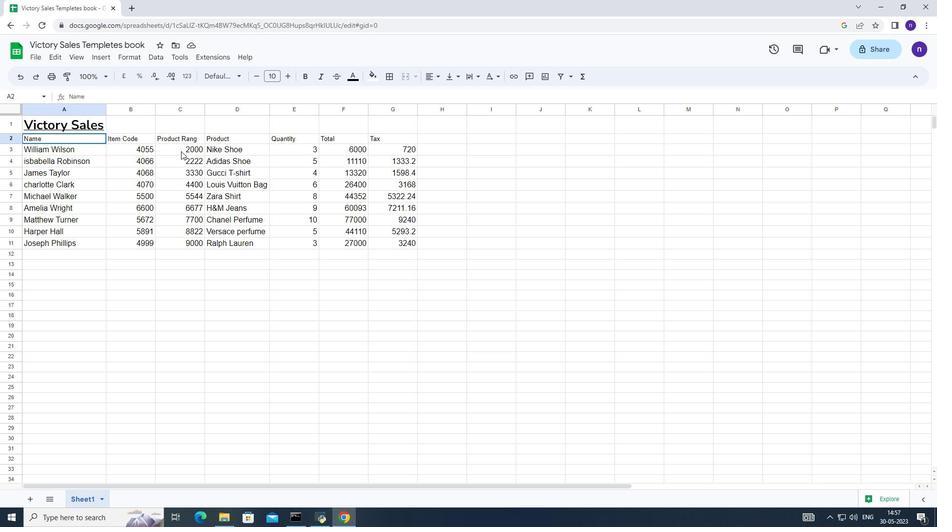 
Action: Mouse pressed left at (49, 137)
Screenshot: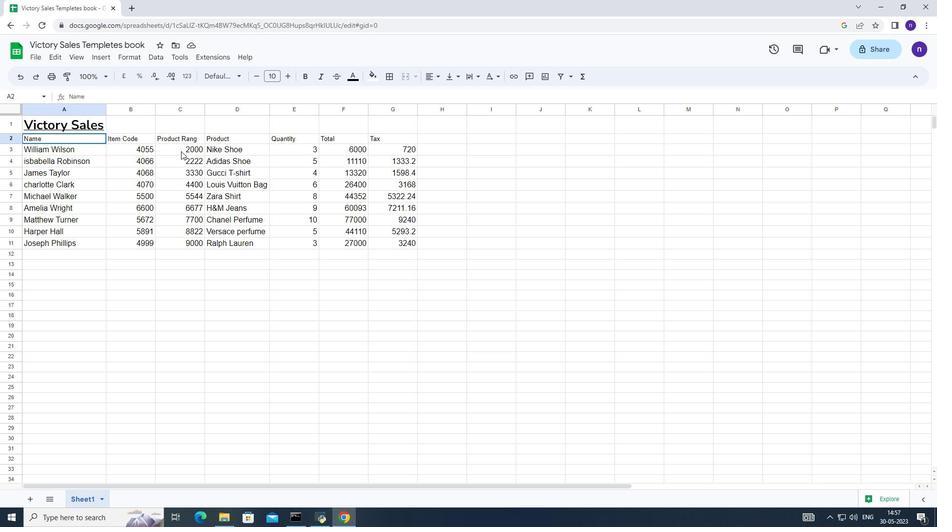 
Action: Mouse moved to (439, 76)
Screenshot: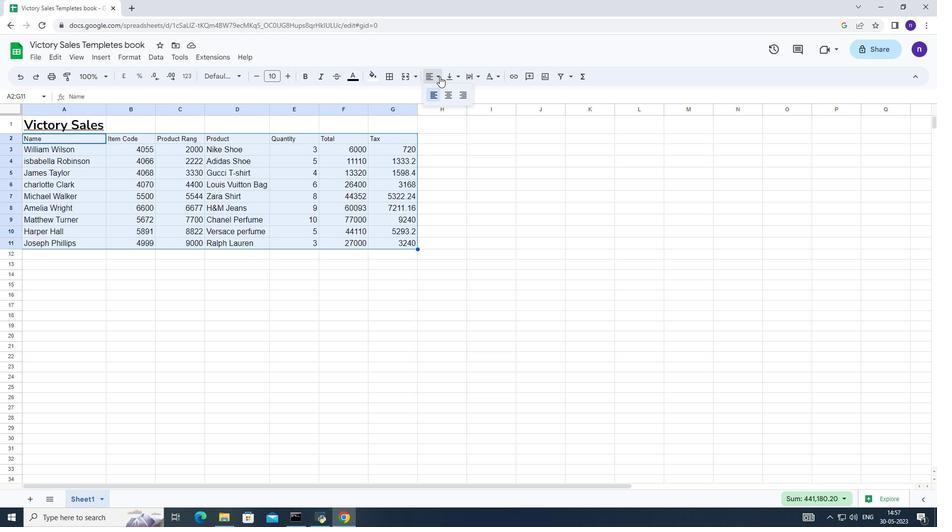 
Action: Mouse pressed left at (439, 76)
Screenshot: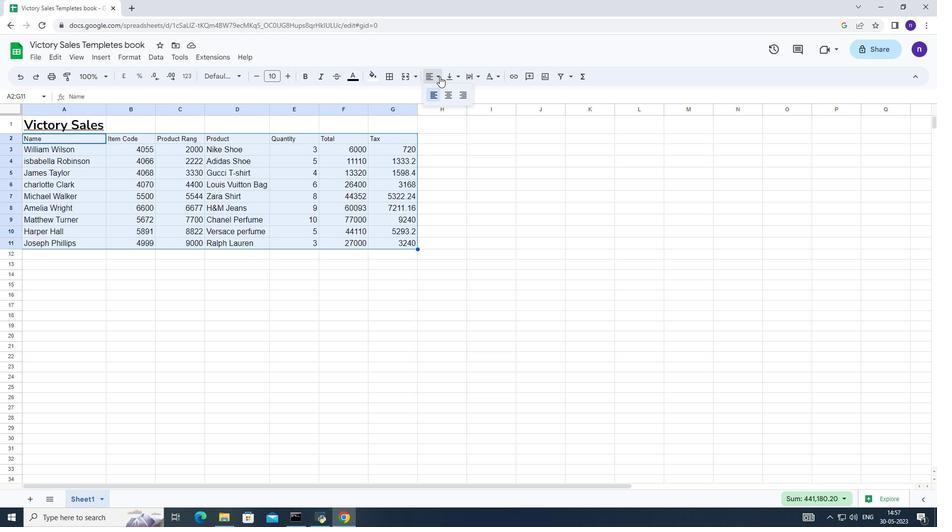 
Action: Mouse moved to (434, 95)
Screenshot: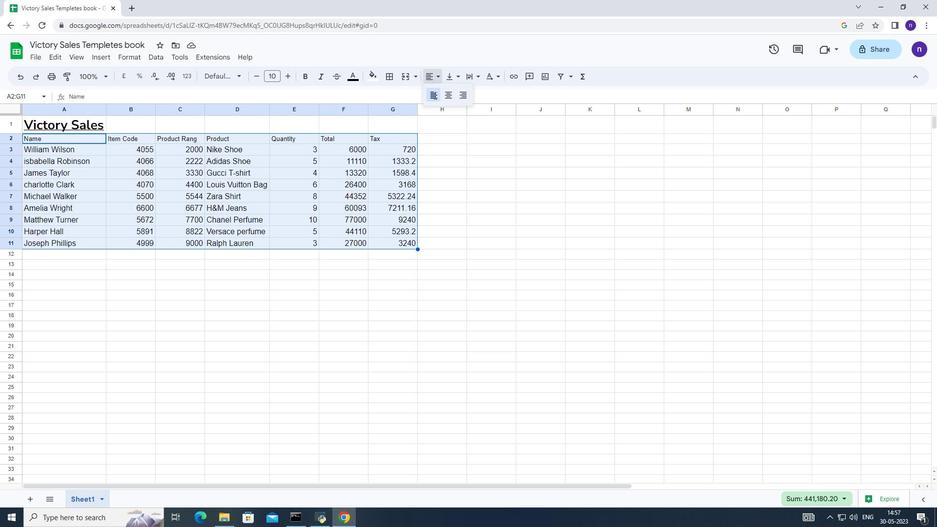 
Action: Mouse pressed left at (434, 95)
Screenshot: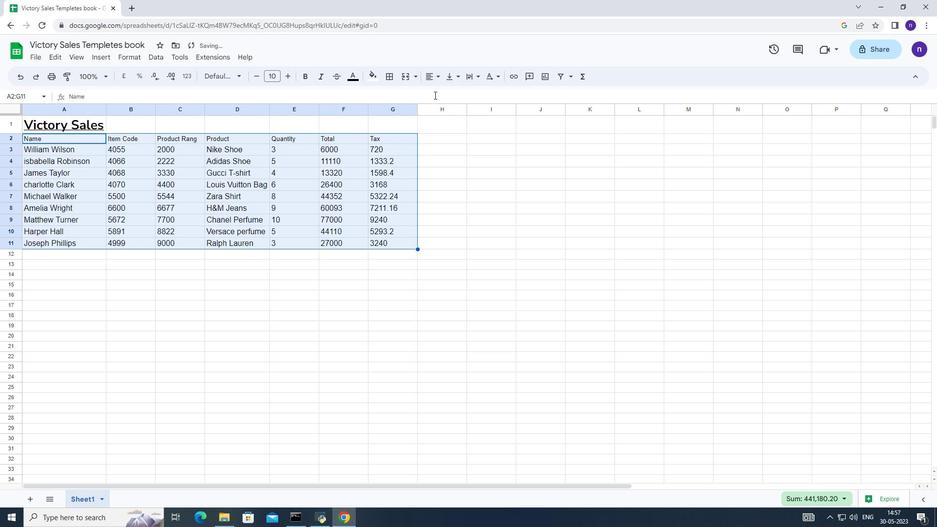 
Action: Mouse moved to (213, 328)
Screenshot: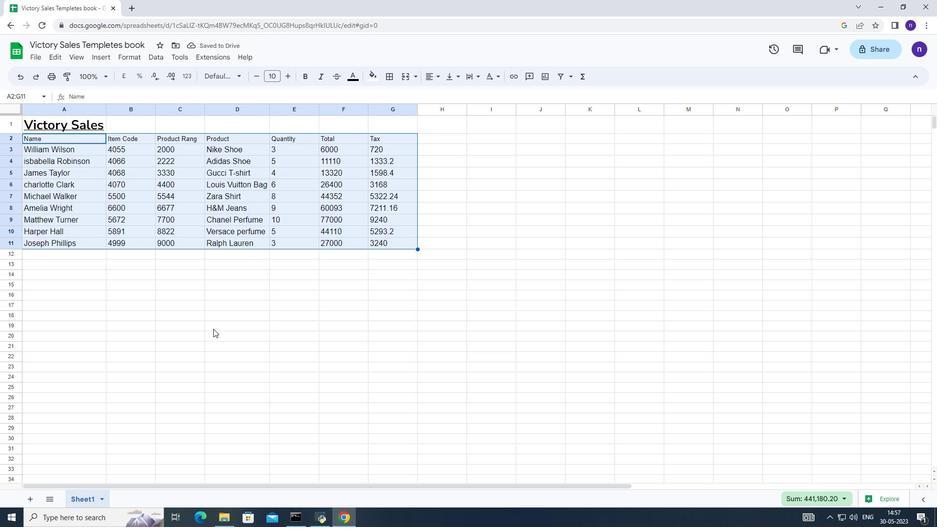 
Action: Mouse pressed left at (213, 328)
Screenshot: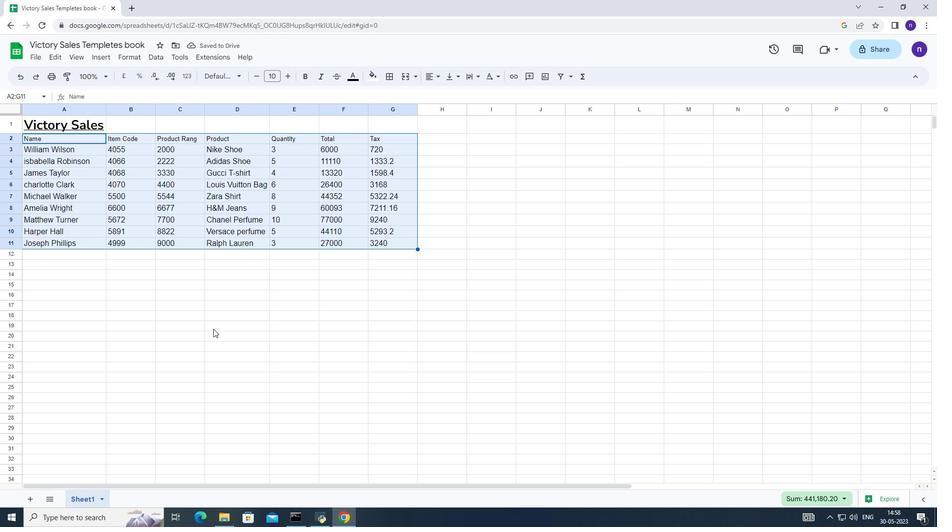 
Action: Key pressed ctrl+S
Screenshot: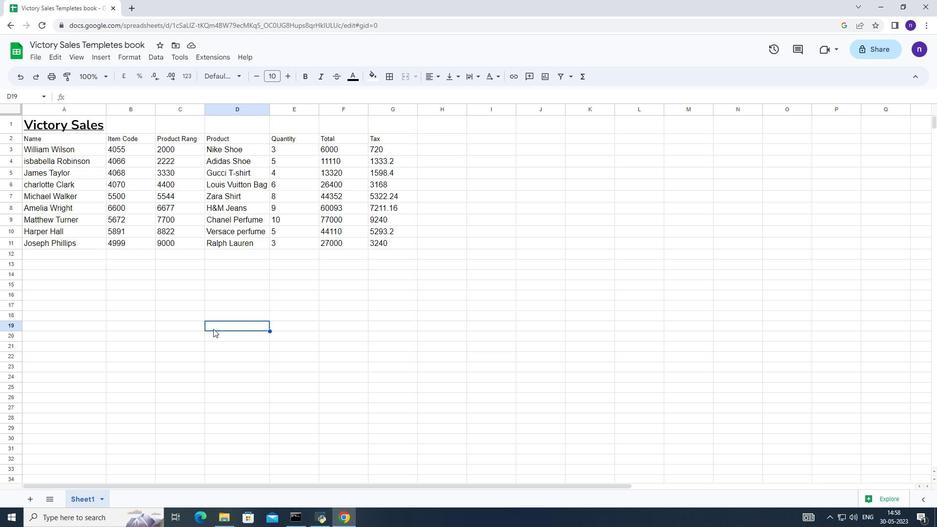 
